 Task: For heading Use EB Garamond with brown colour & Underline.  font size for heading20,  'Change the font style of data to'EB Garamond and font size to 12,  Change the alignment of both headline & data to Align left In the sheet  Data Analysis Workbook Templatebook
Action: Mouse moved to (90, 161)
Screenshot: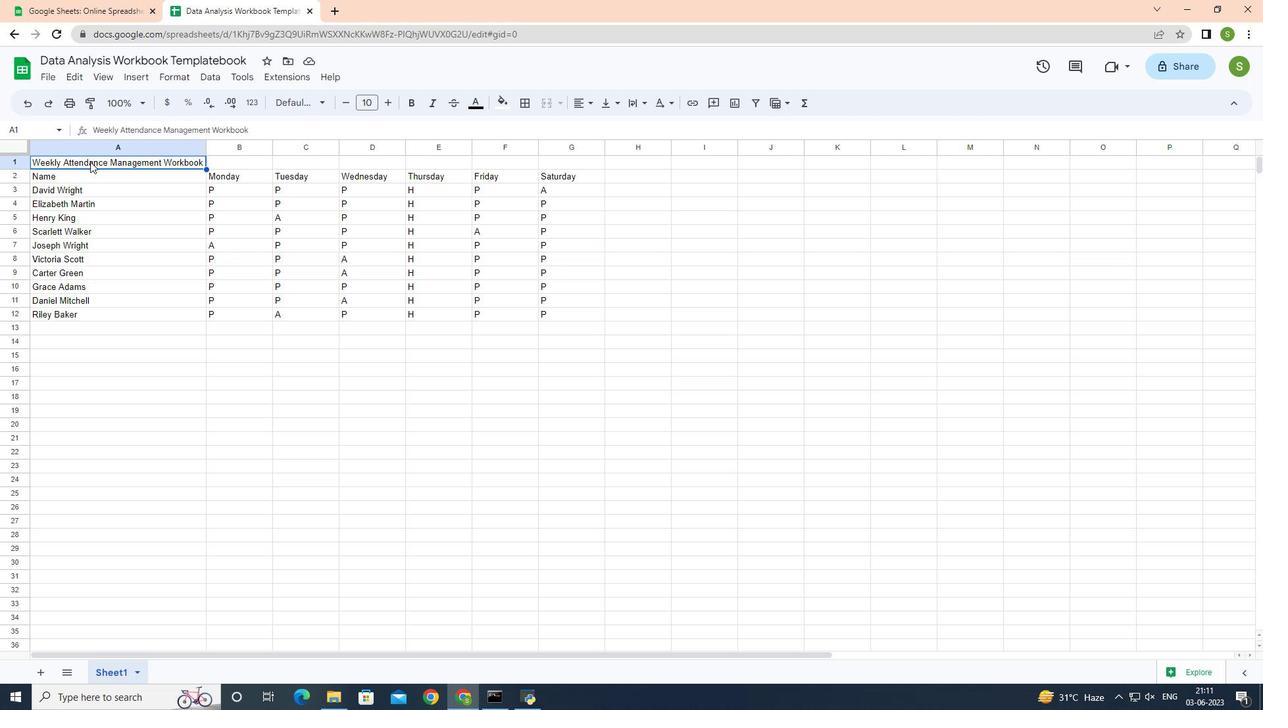 
Action: Mouse pressed left at (90, 161)
Screenshot: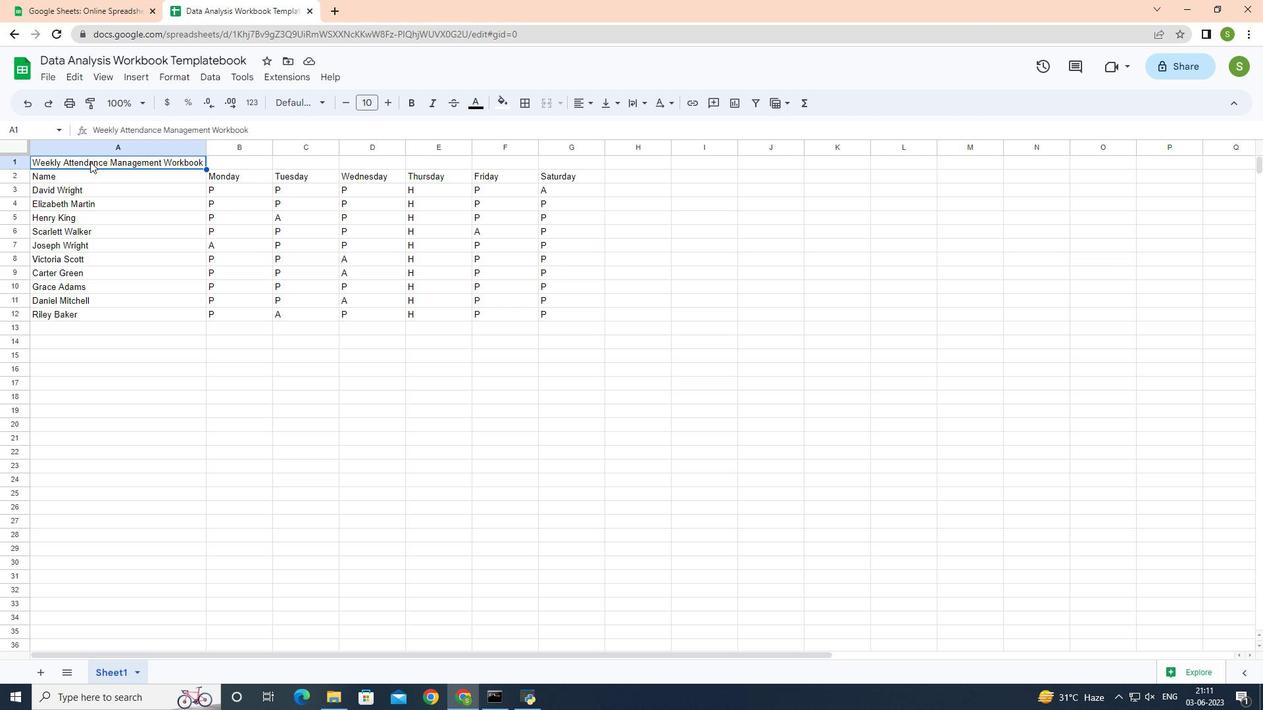 
Action: Mouse moved to (323, 106)
Screenshot: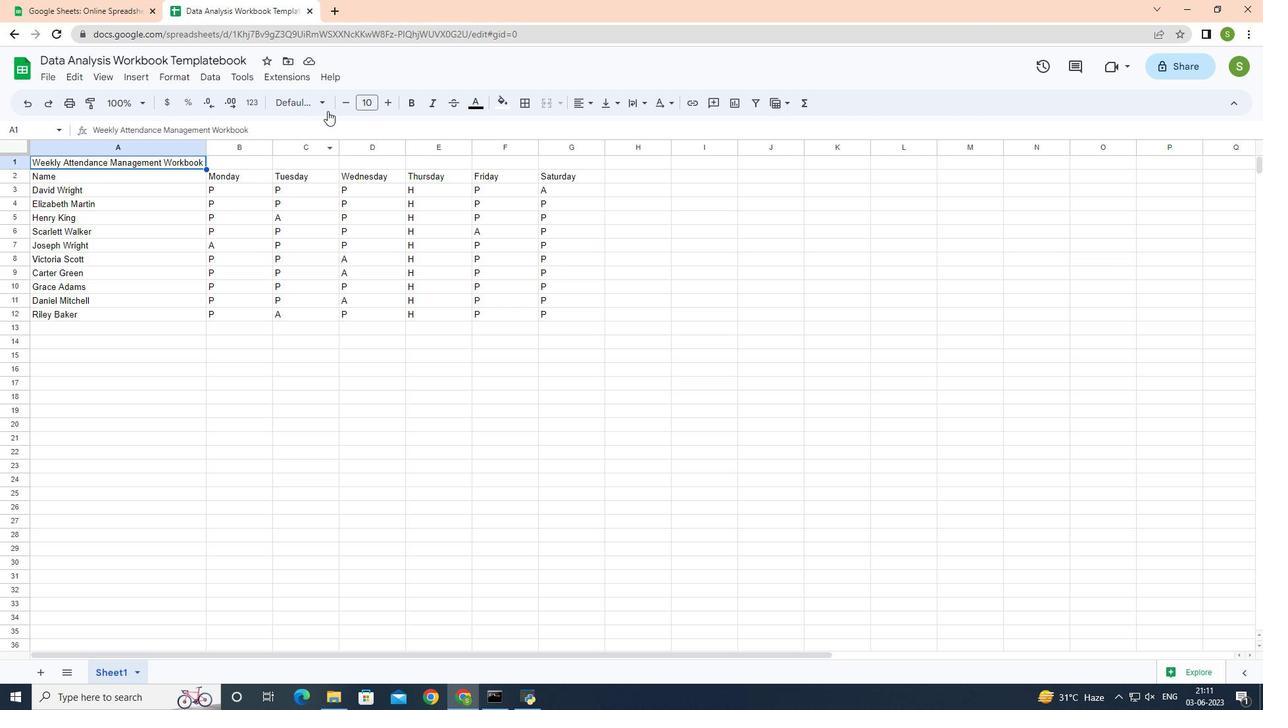 
Action: Mouse pressed left at (323, 106)
Screenshot: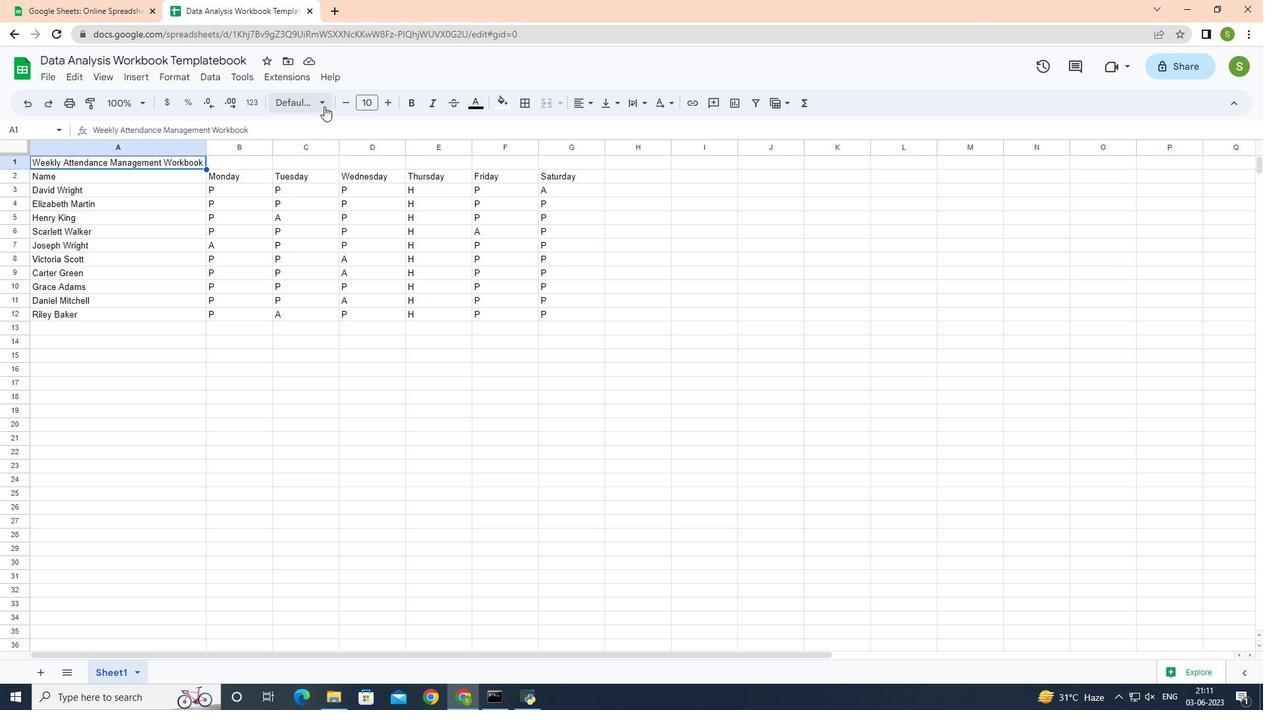 
Action: Mouse moved to (333, 488)
Screenshot: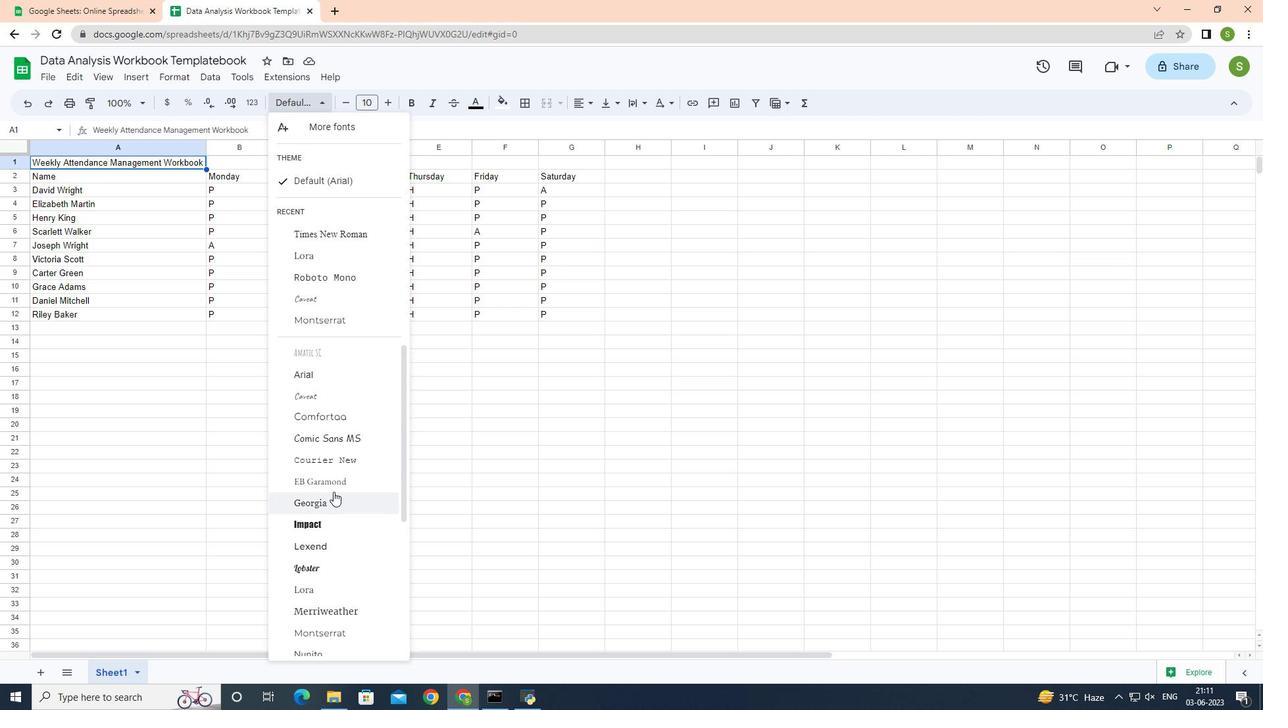 
Action: Mouse pressed left at (333, 488)
Screenshot: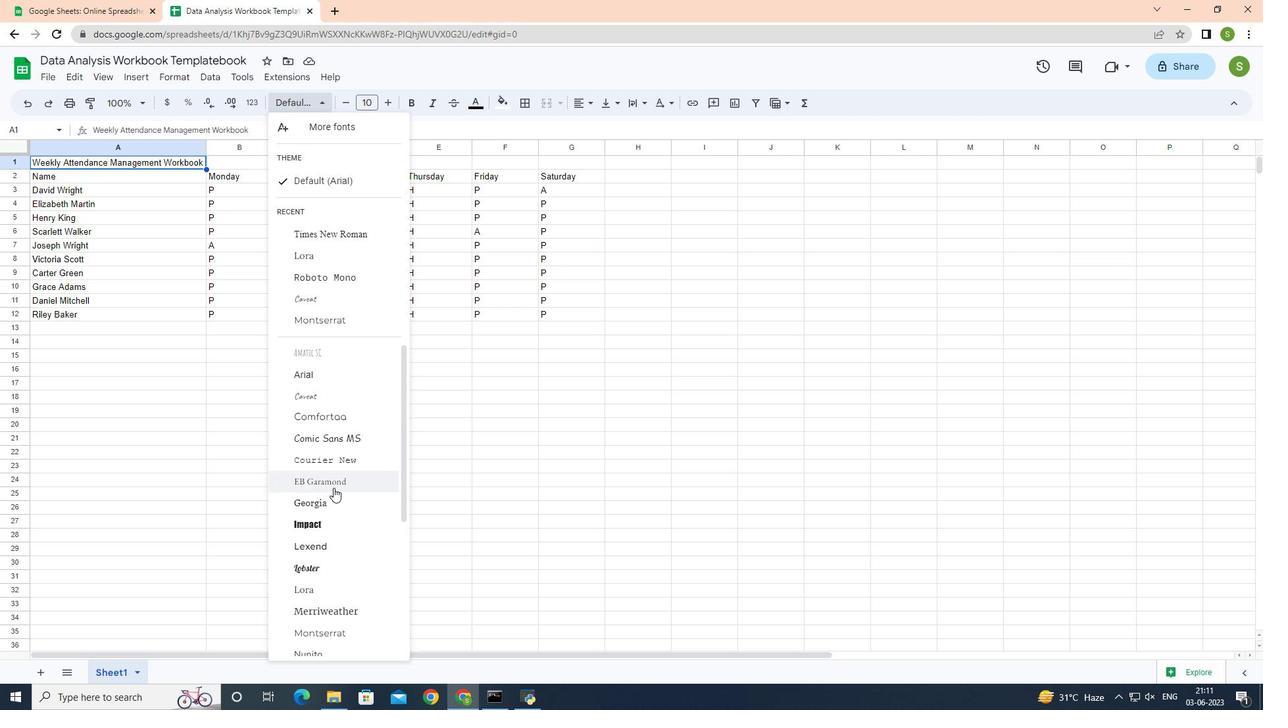 
Action: Mouse moved to (473, 103)
Screenshot: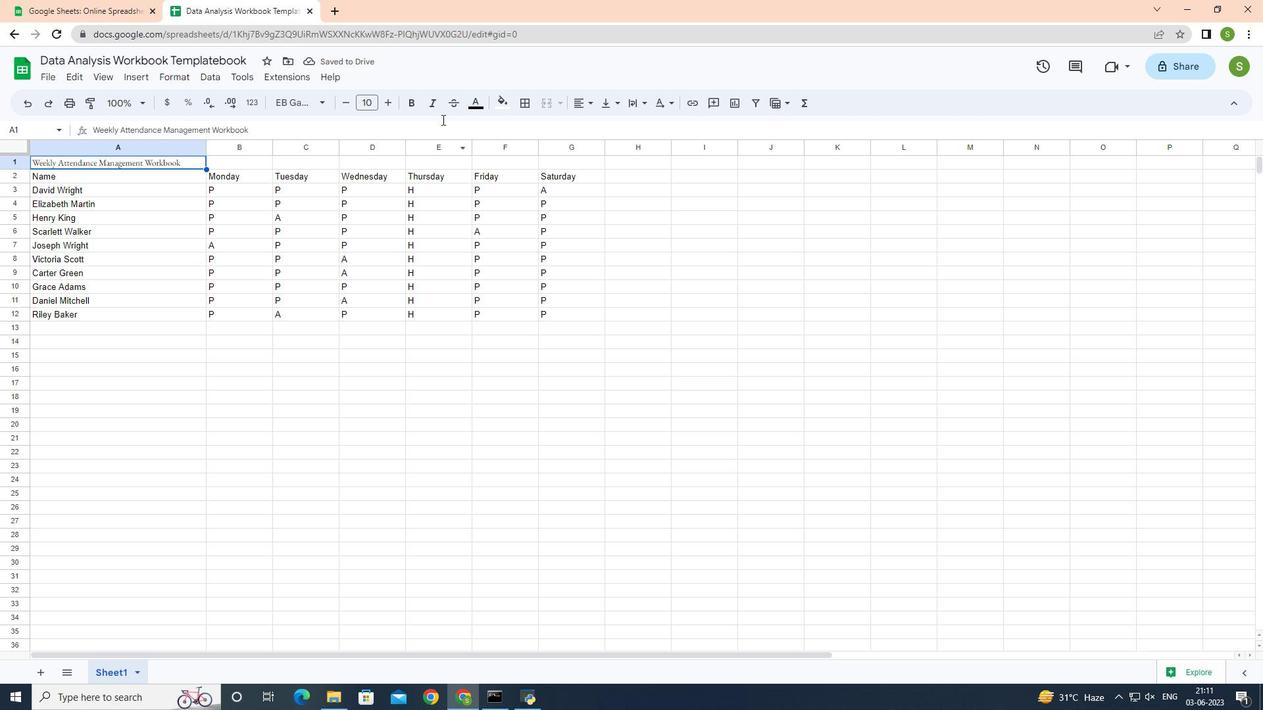 
Action: Mouse pressed left at (473, 103)
Screenshot: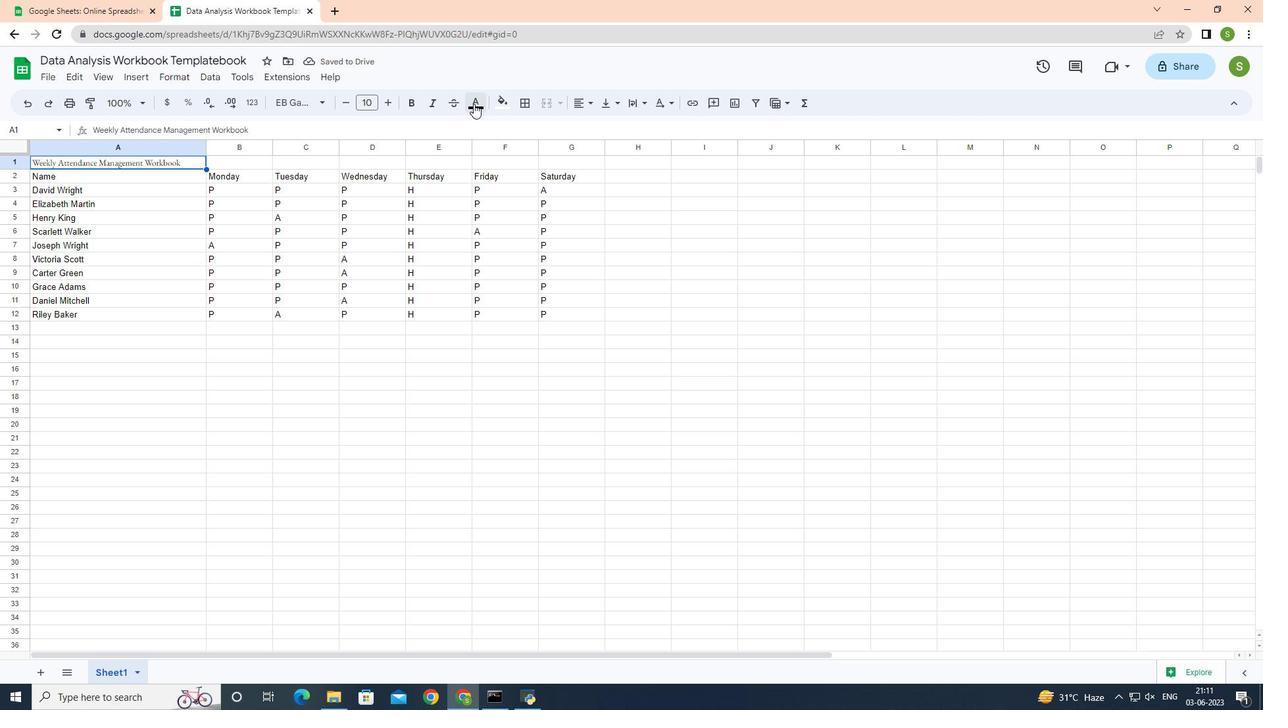 
Action: Mouse moved to (475, 234)
Screenshot: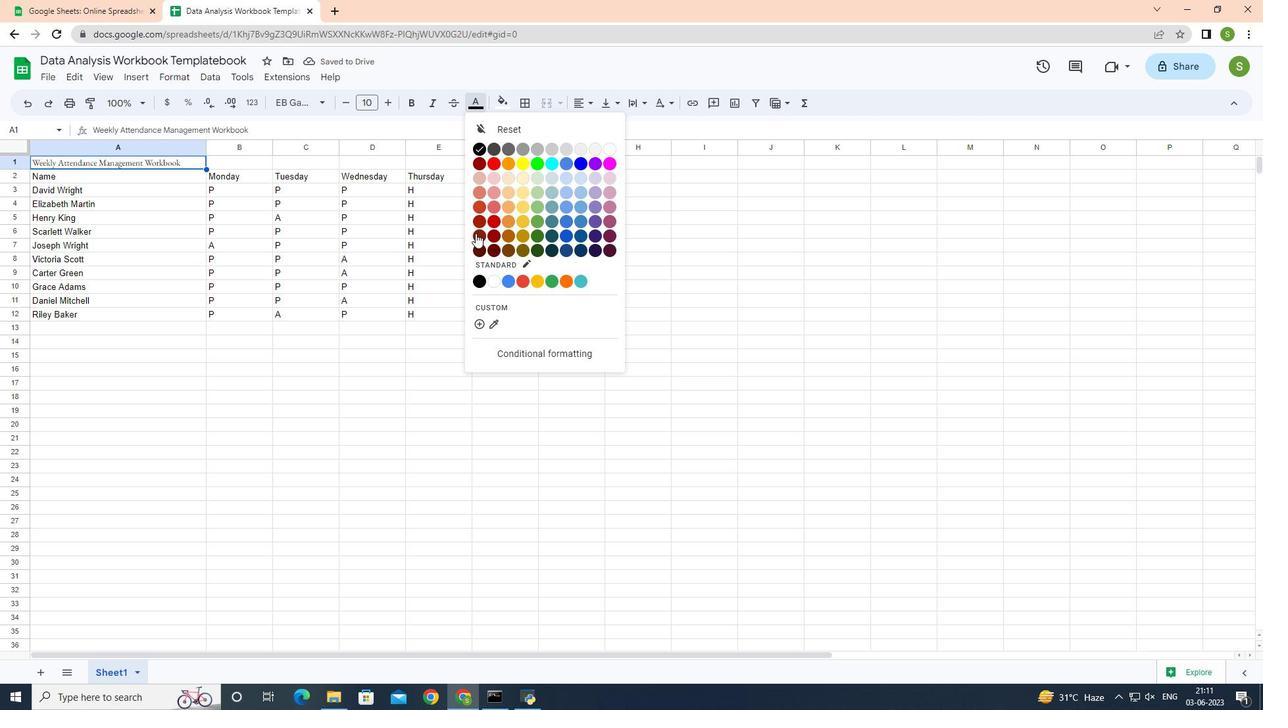 
Action: Mouse pressed left at (475, 234)
Screenshot: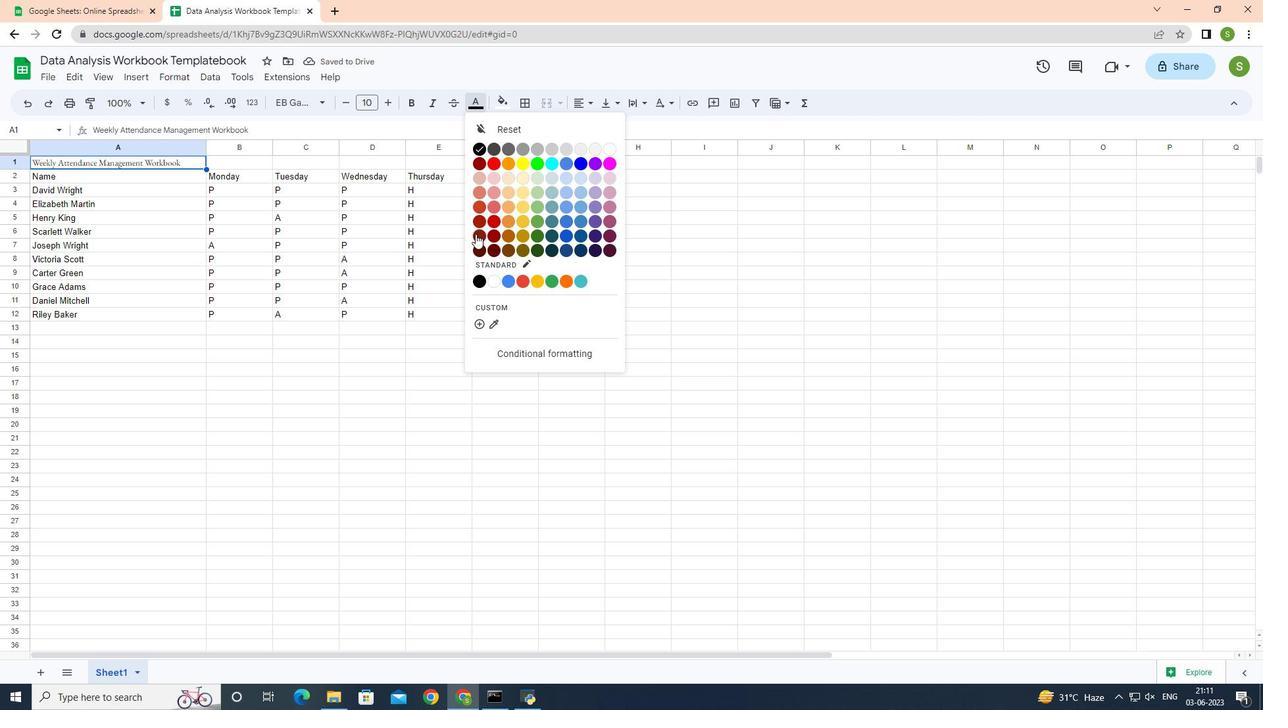 
Action: Mouse moved to (167, 77)
Screenshot: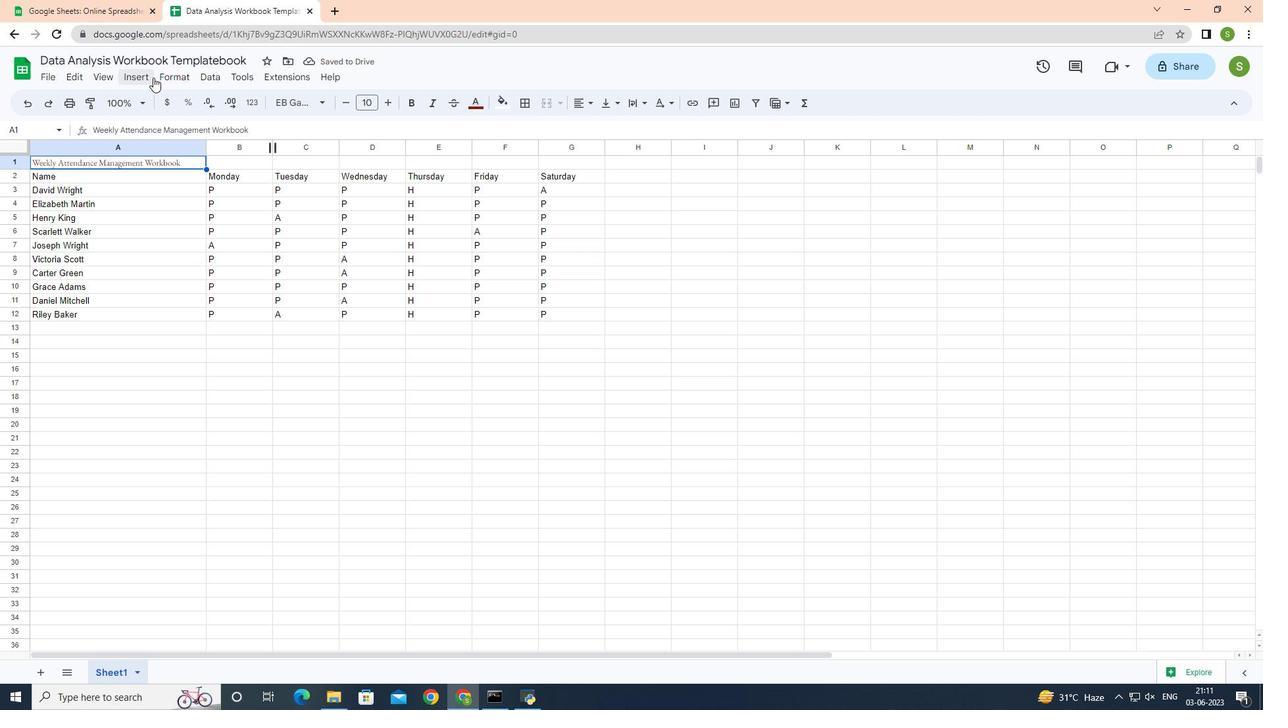 
Action: Mouse pressed left at (167, 77)
Screenshot: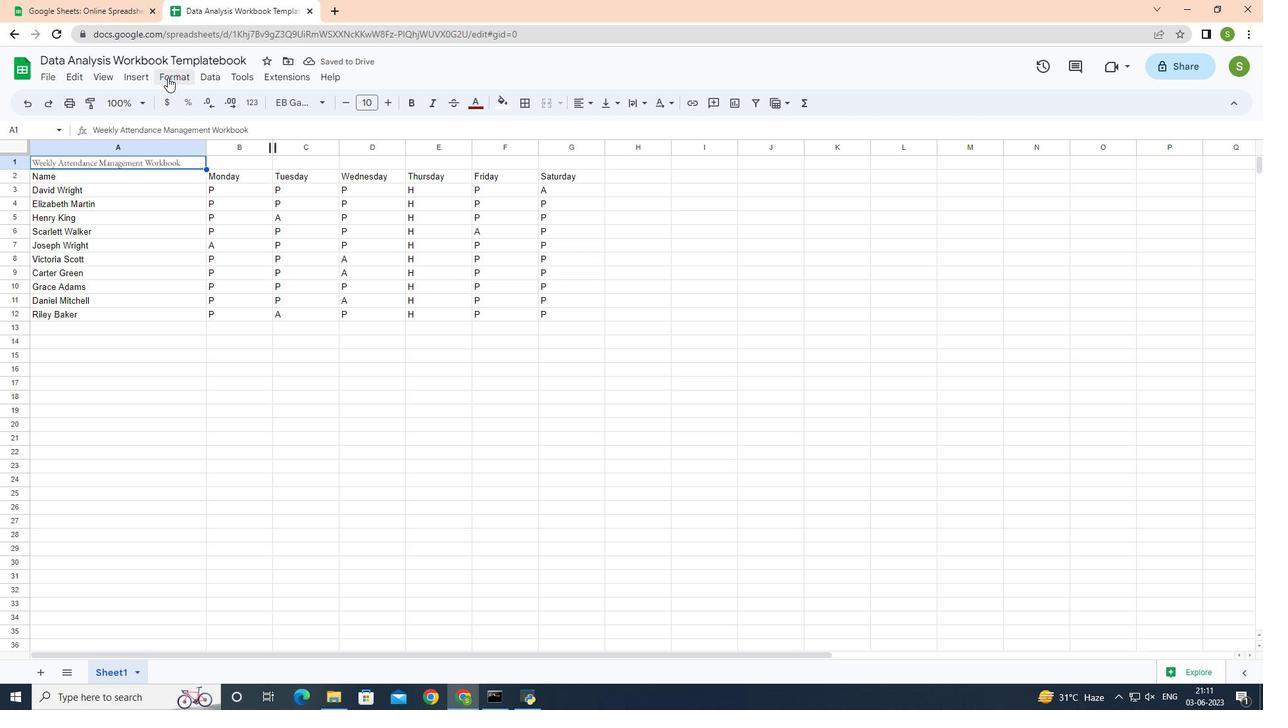 
Action: Mouse moved to (431, 195)
Screenshot: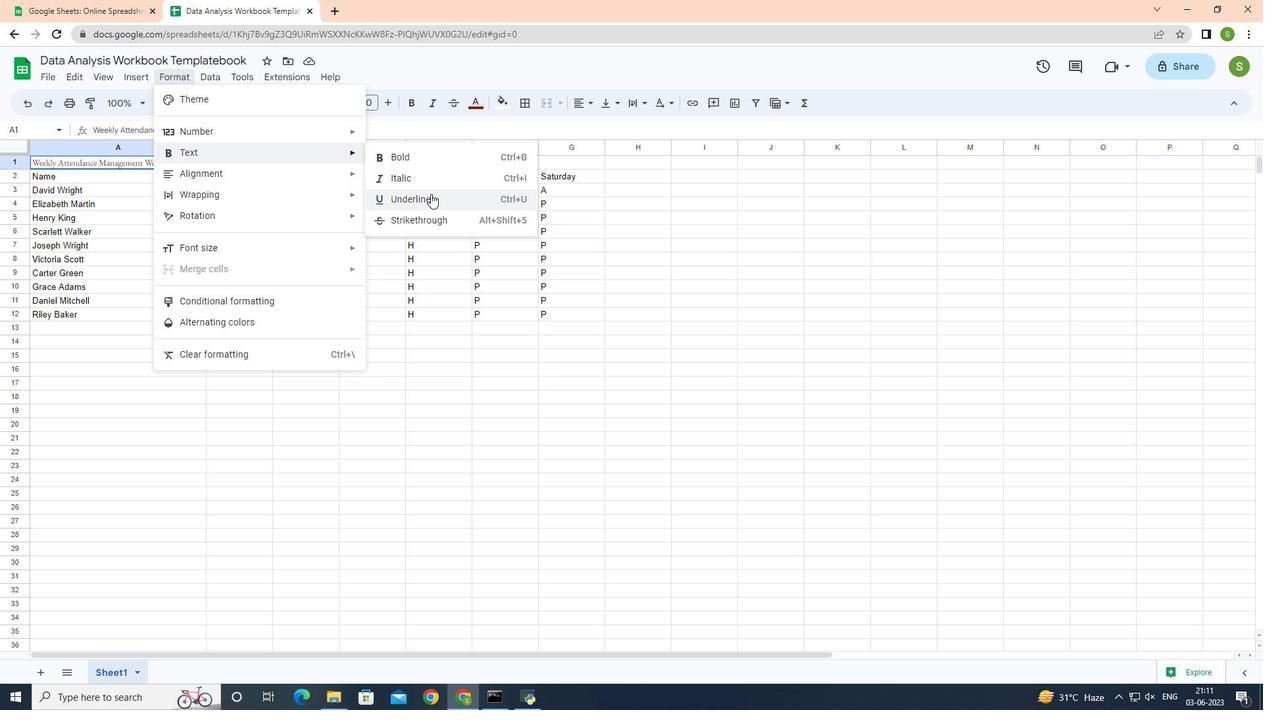 
Action: Mouse pressed left at (431, 195)
Screenshot: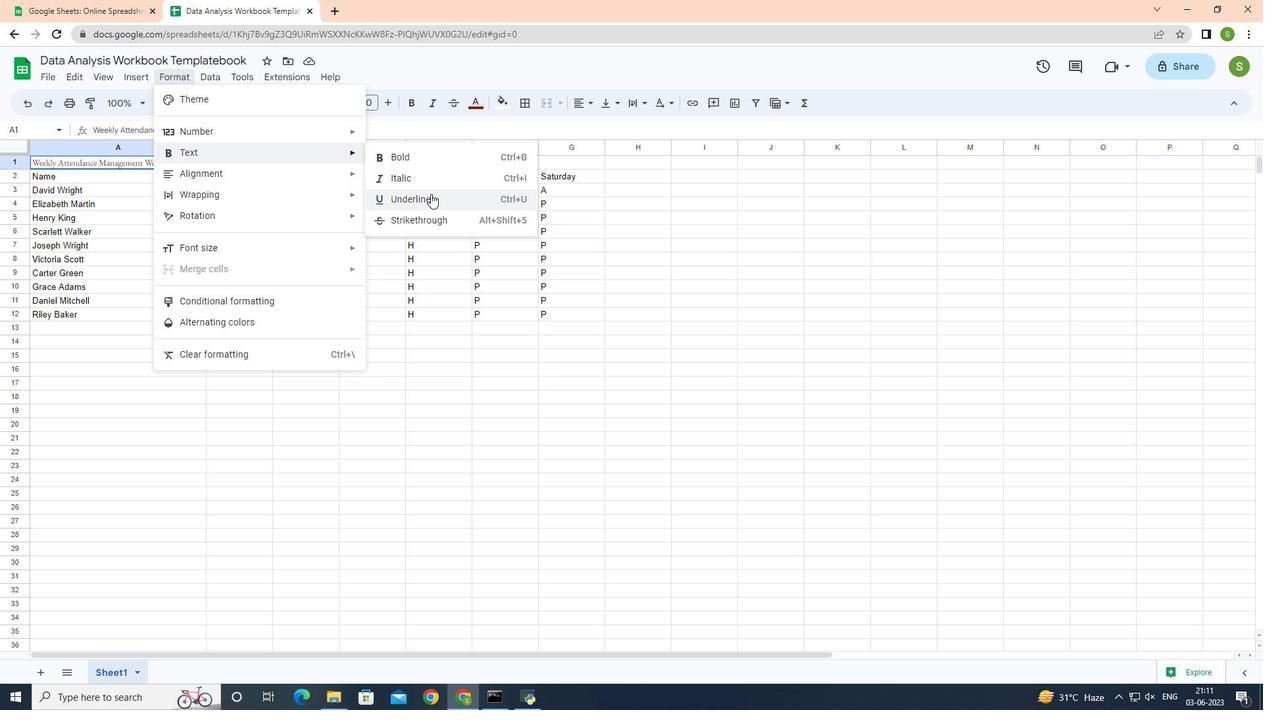 
Action: Mouse moved to (388, 105)
Screenshot: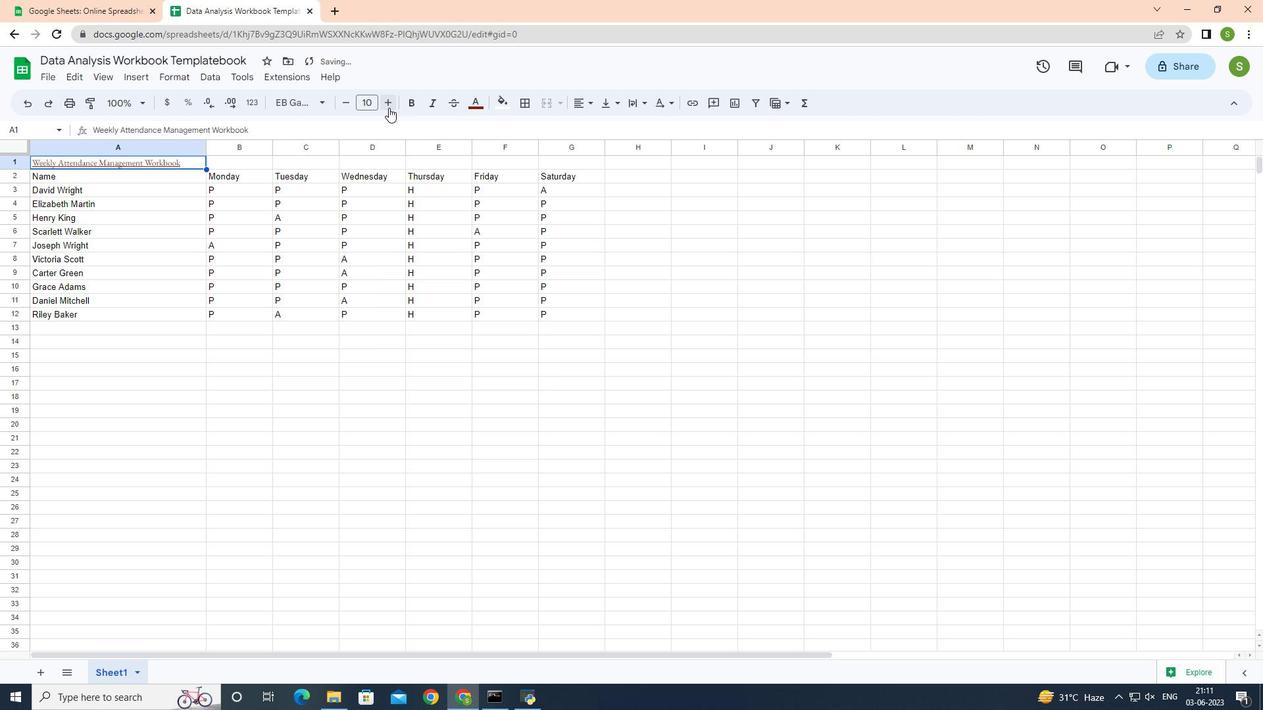 
Action: Mouse pressed left at (388, 105)
Screenshot: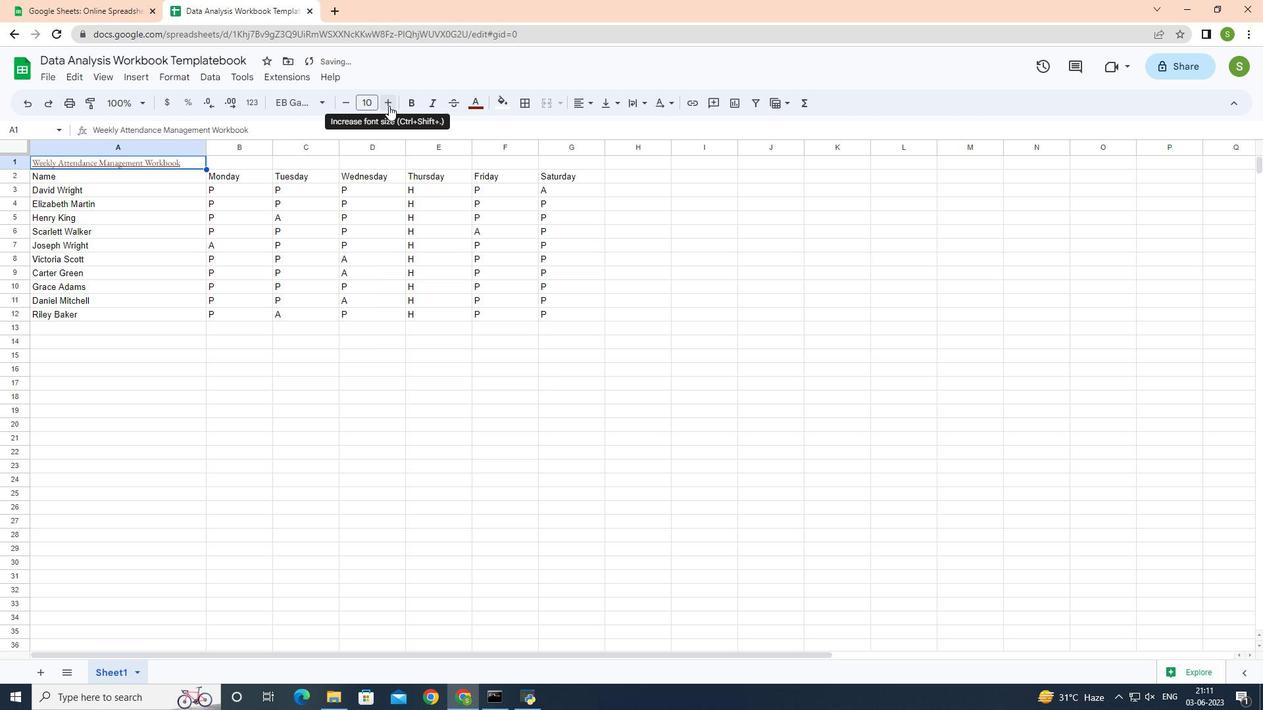 
Action: Mouse pressed left at (388, 105)
Screenshot: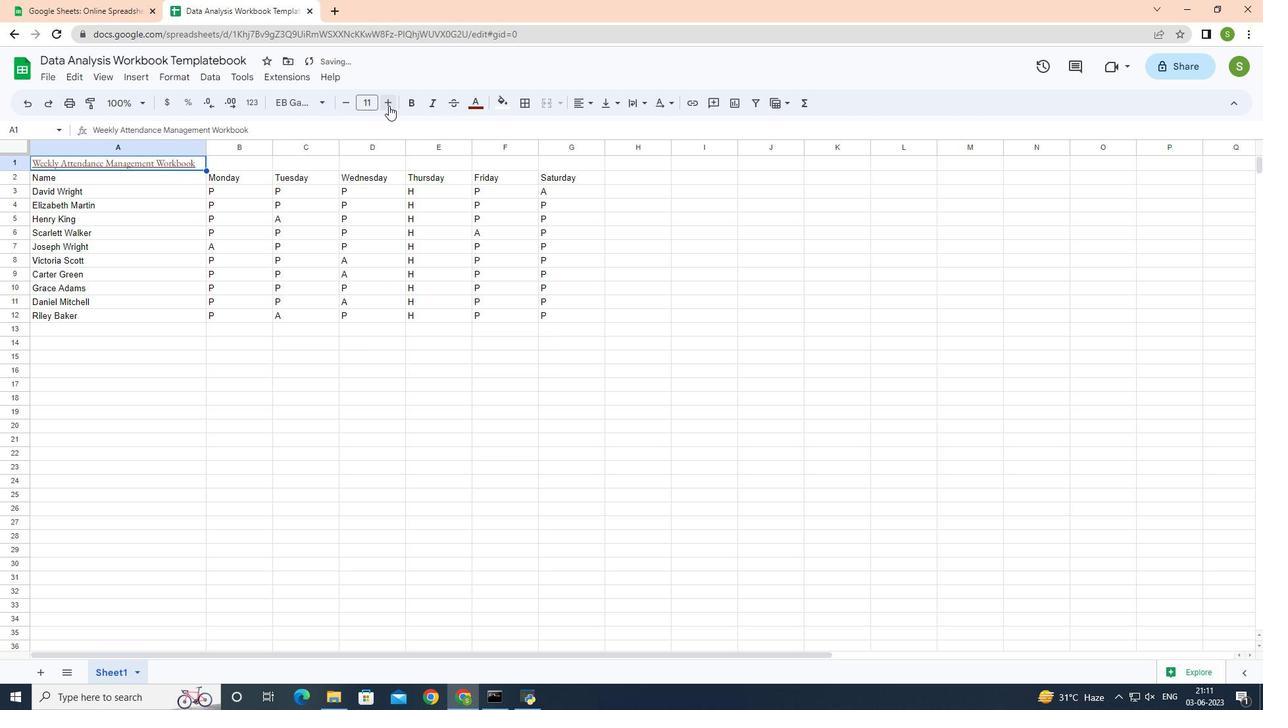 
Action: Mouse pressed left at (388, 105)
Screenshot: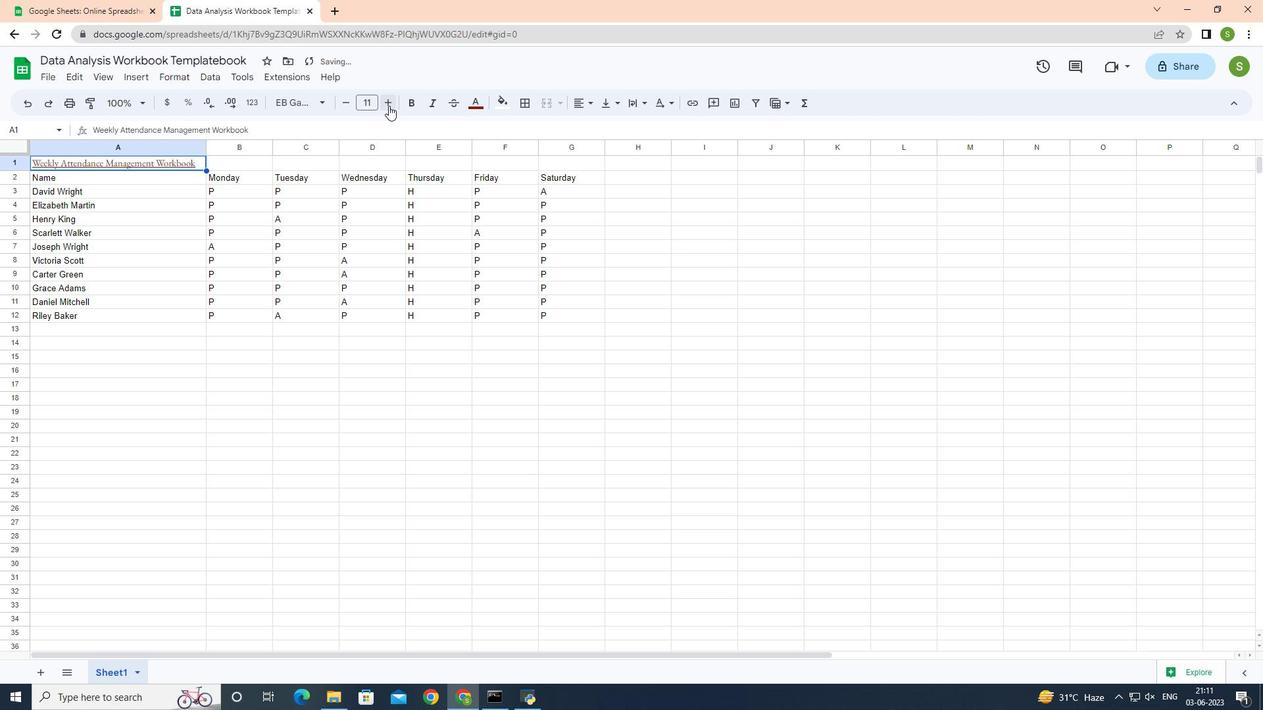 
Action: Mouse pressed left at (388, 105)
Screenshot: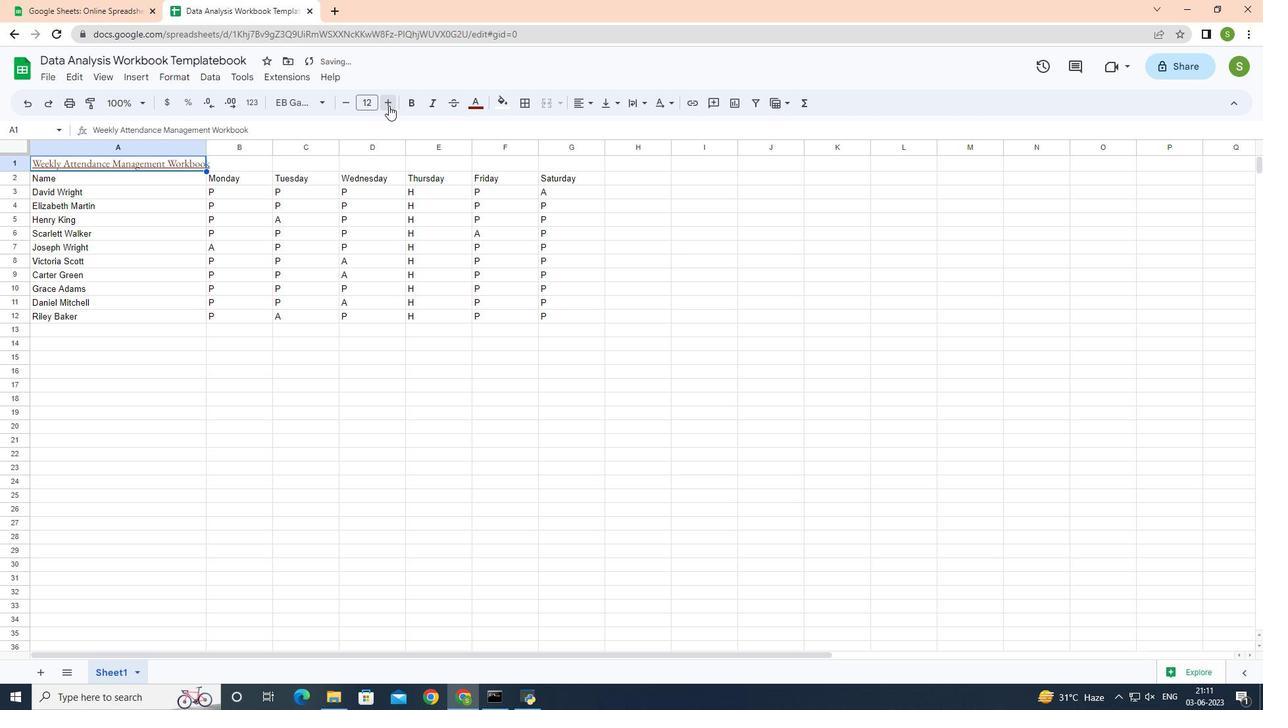 
Action: Mouse pressed left at (388, 105)
Screenshot: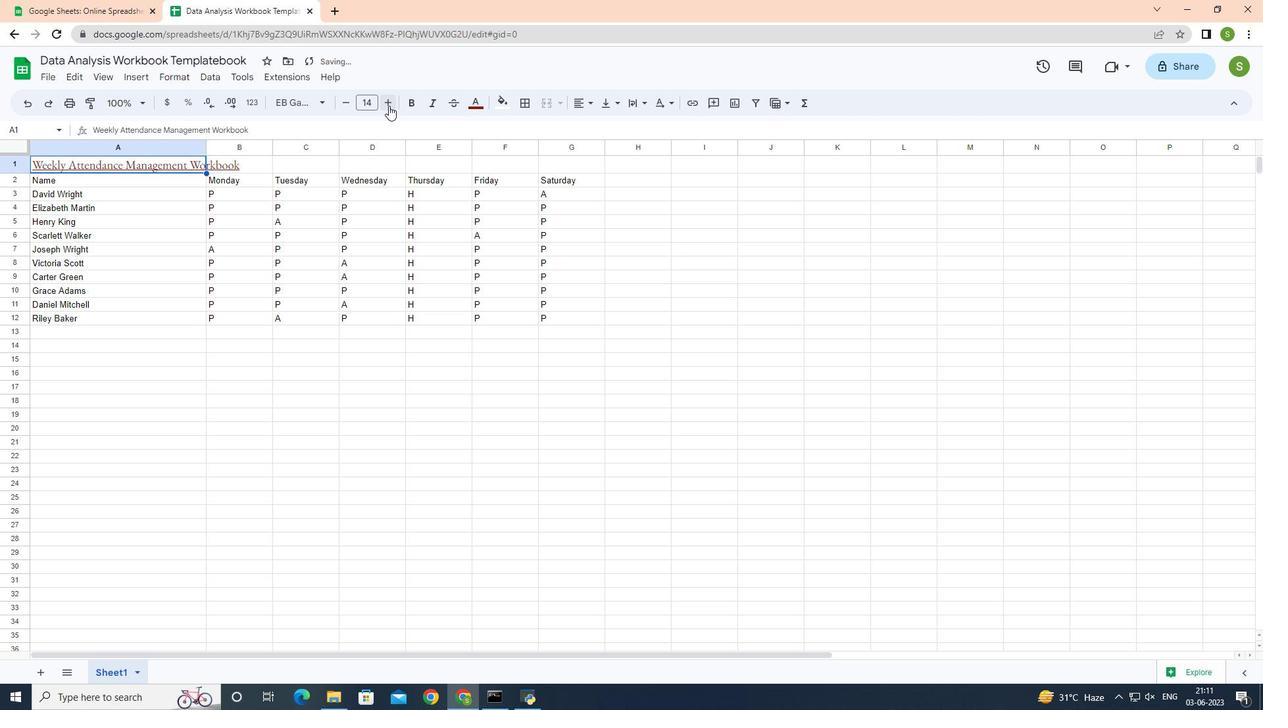 
Action: Mouse pressed left at (388, 105)
Screenshot: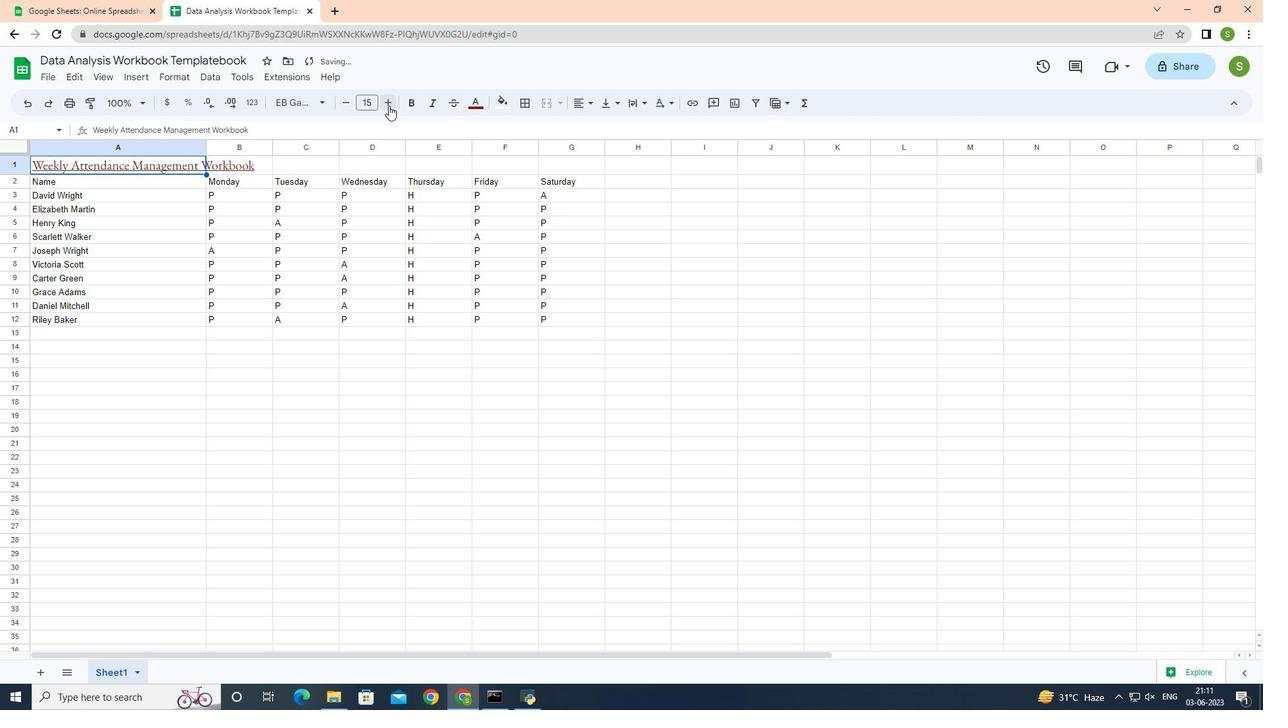 
Action: Mouse pressed left at (388, 105)
Screenshot: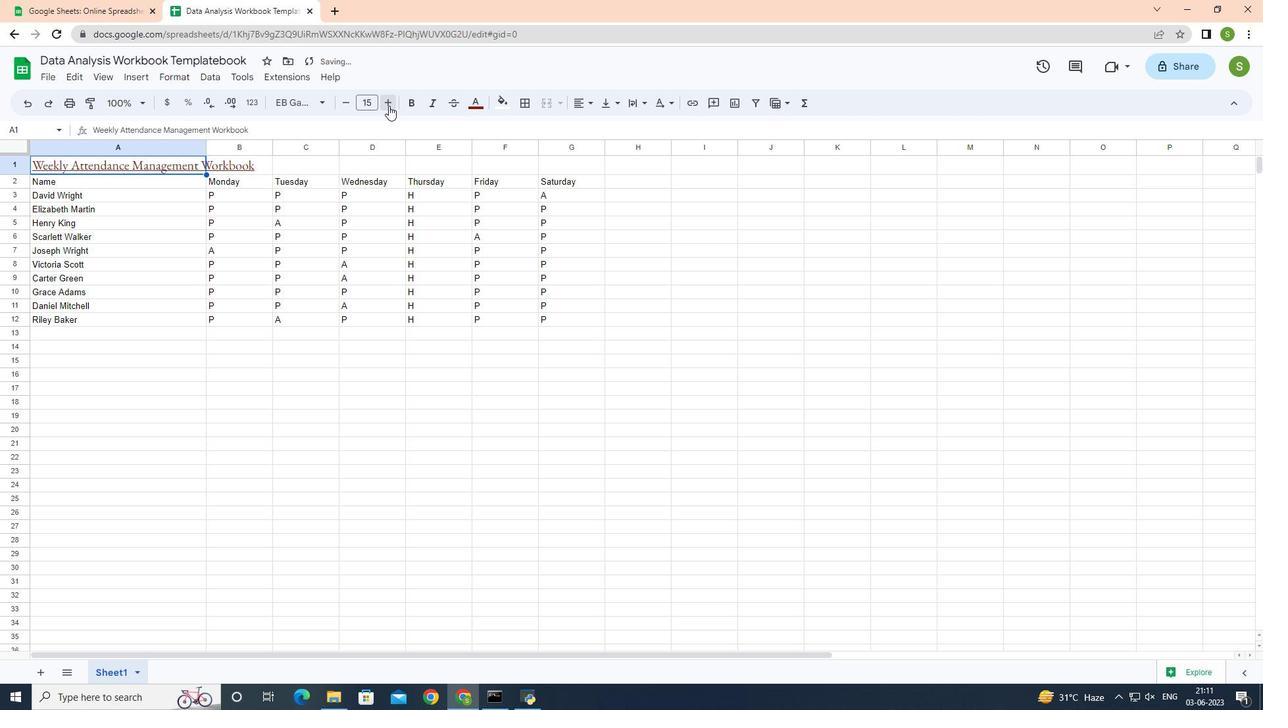 
Action: Mouse pressed left at (388, 105)
Screenshot: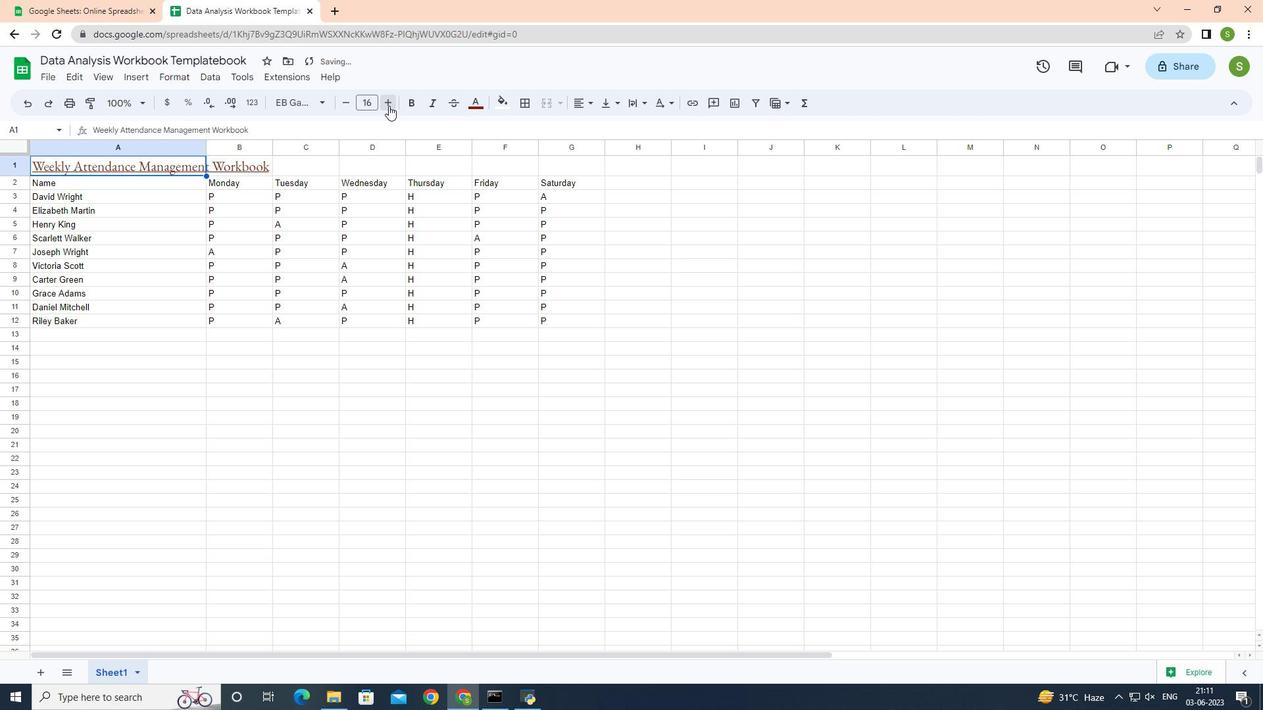 
Action: Mouse pressed left at (388, 105)
Screenshot: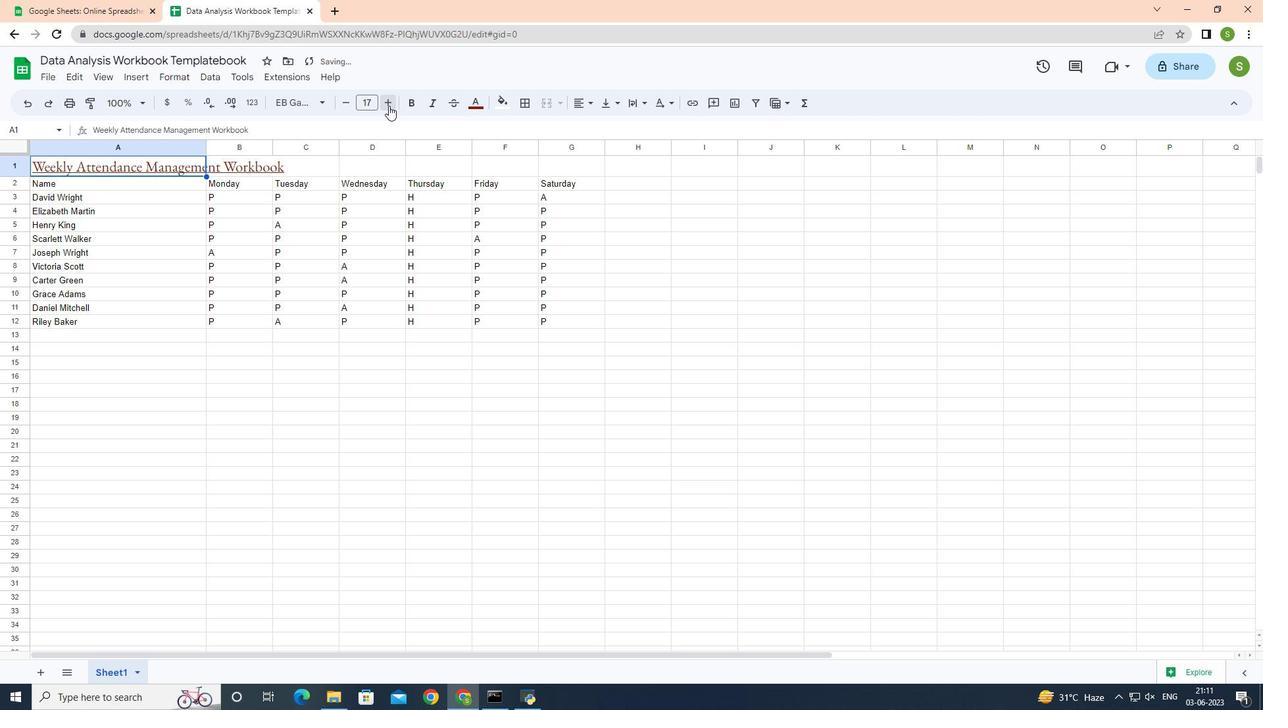
Action: Mouse pressed left at (388, 105)
Screenshot: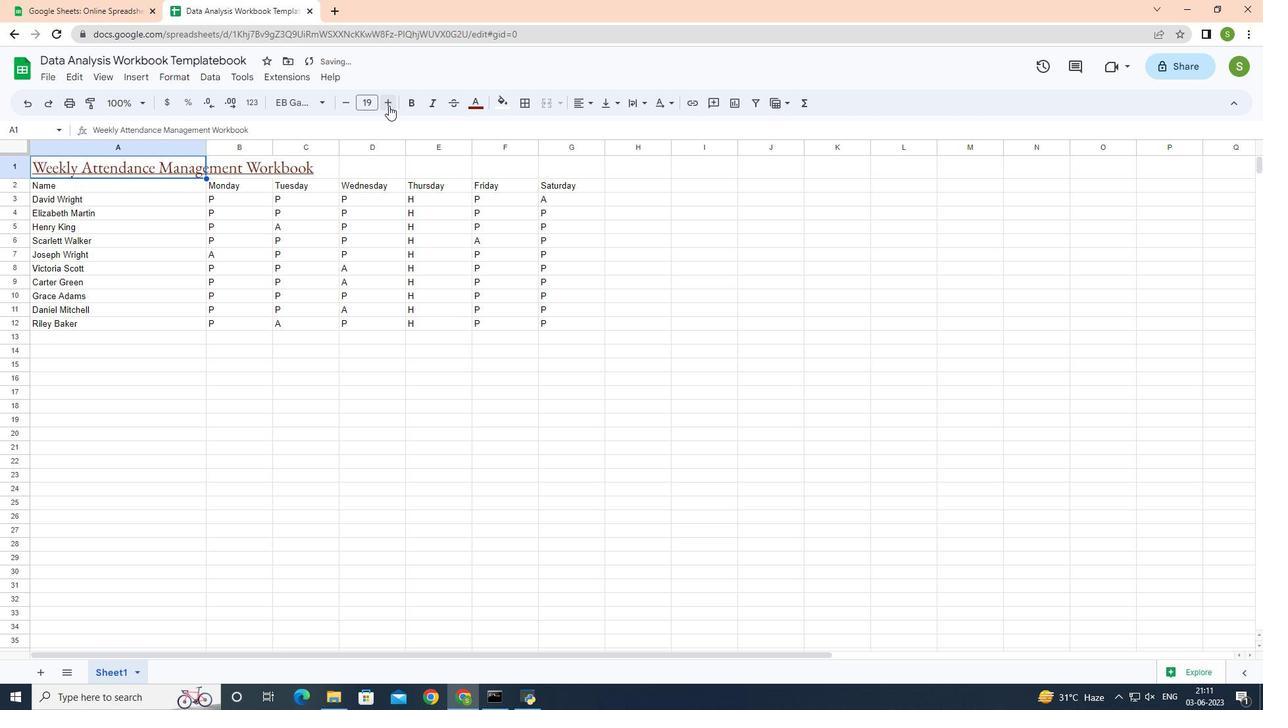 
Action: Mouse moved to (56, 183)
Screenshot: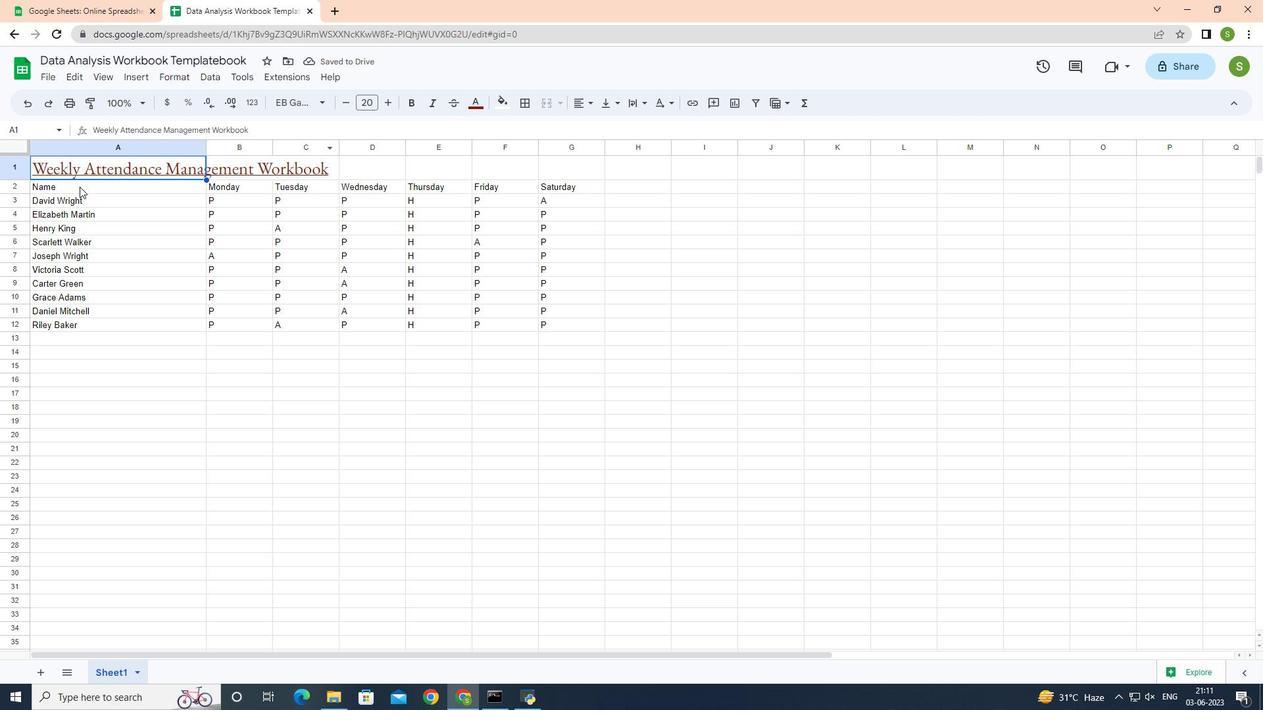 
Action: Mouse pressed left at (56, 183)
Screenshot: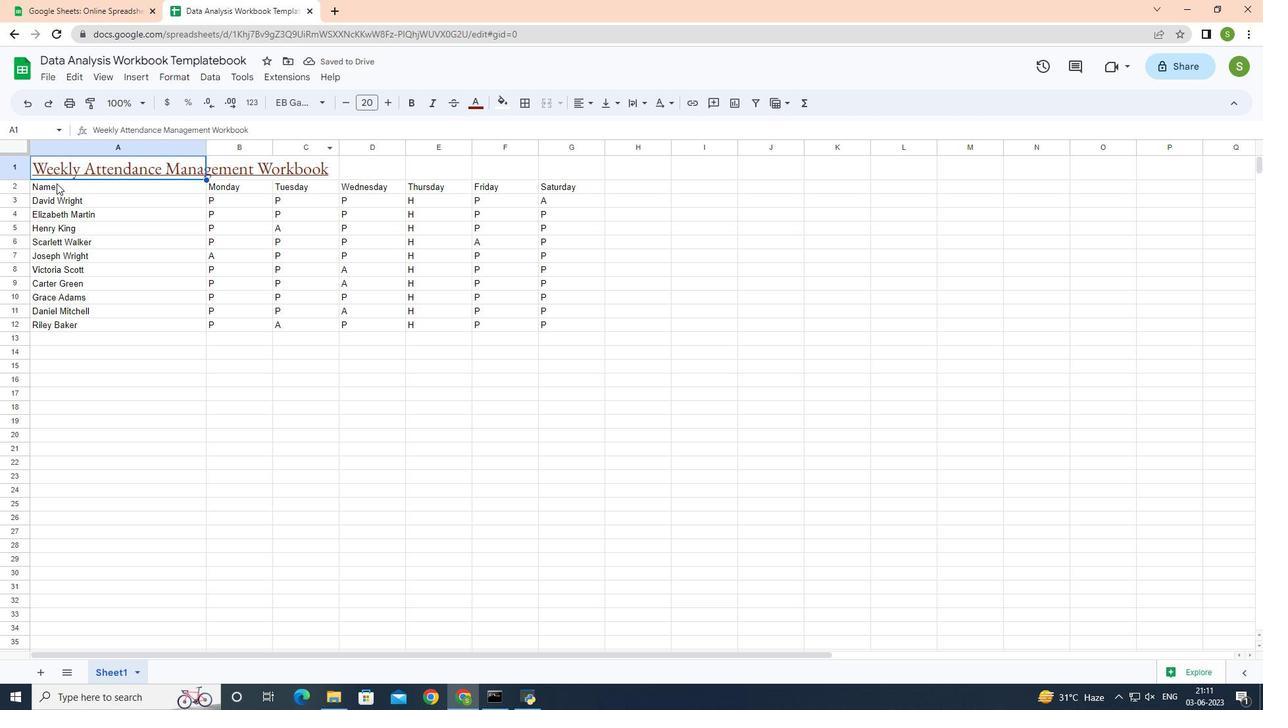 
Action: Mouse moved to (318, 103)
Screenshot: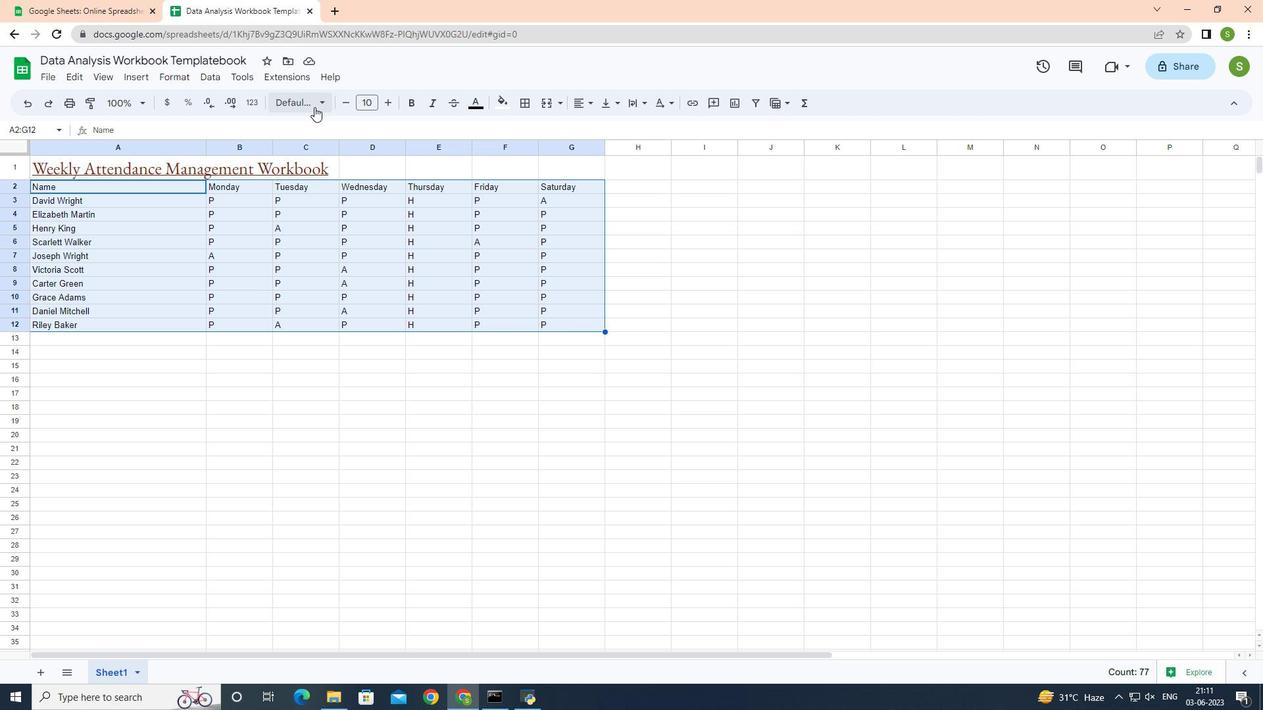 
Action: Mouse pressed left at (318, 103)
Screenshot: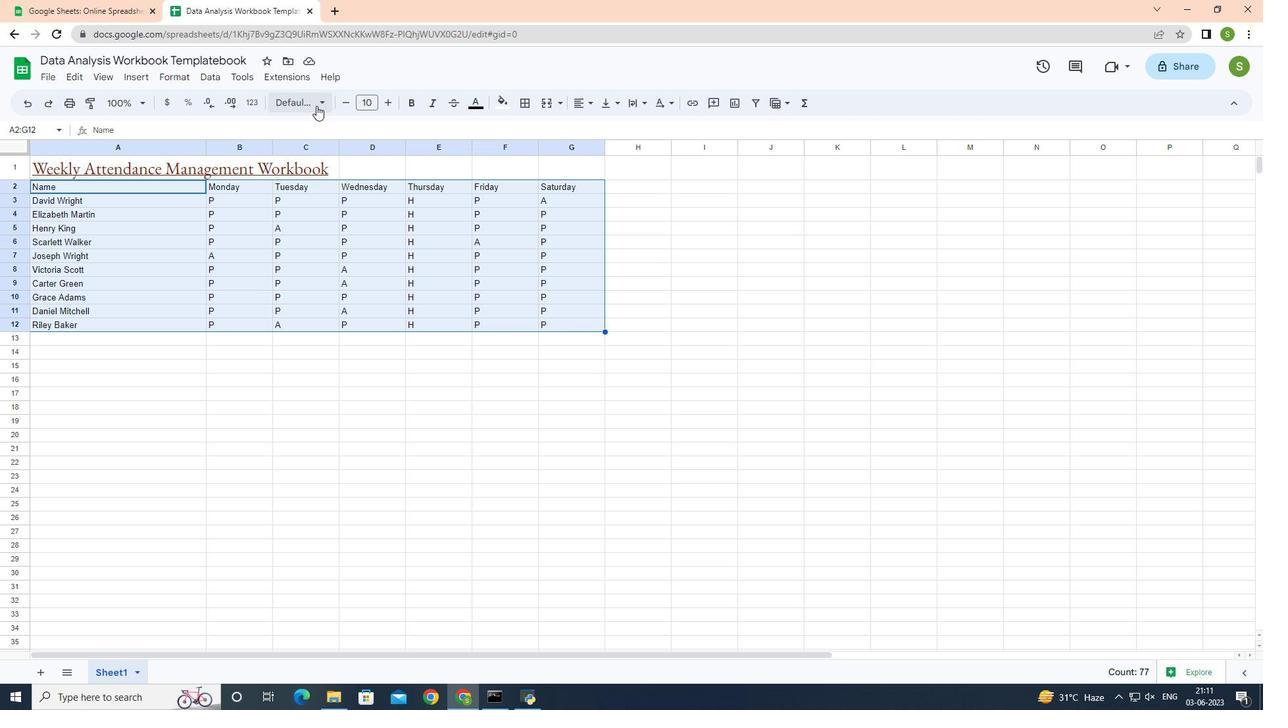
Action: Mouse moved to (352, 481)
Screenshot: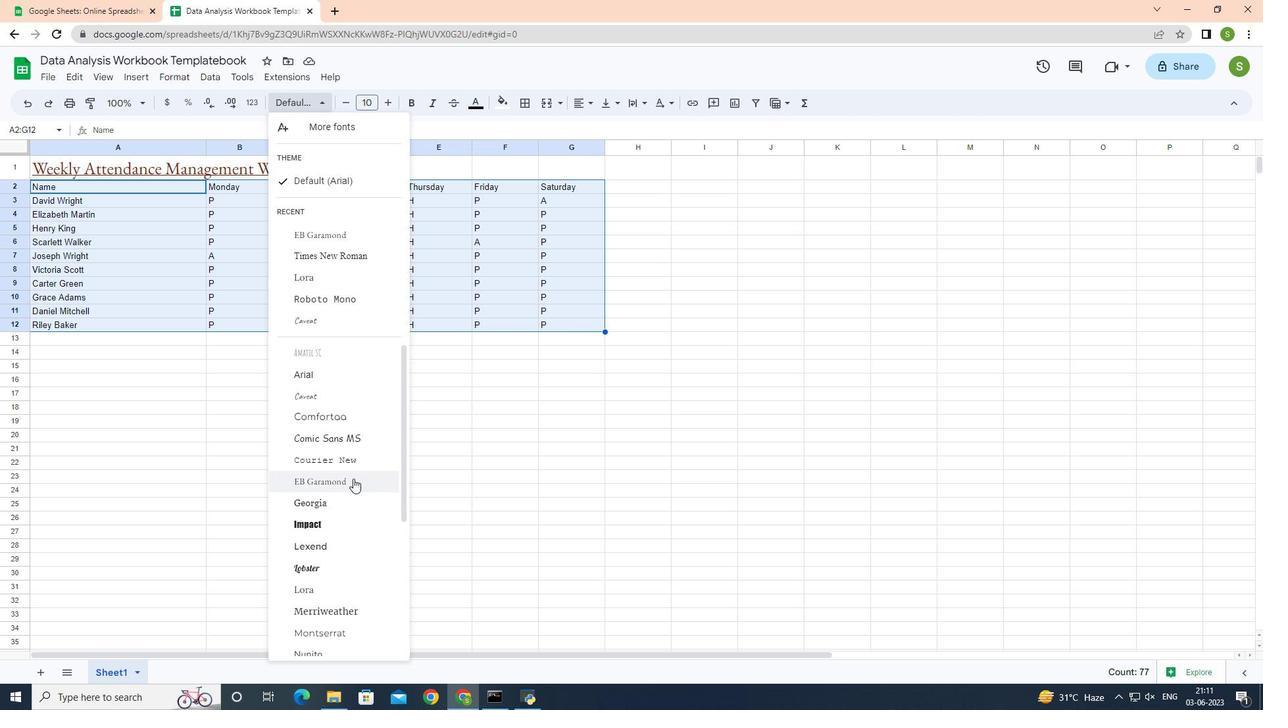 
Action: Mouse pressed left at (352, 481)
Screenshot: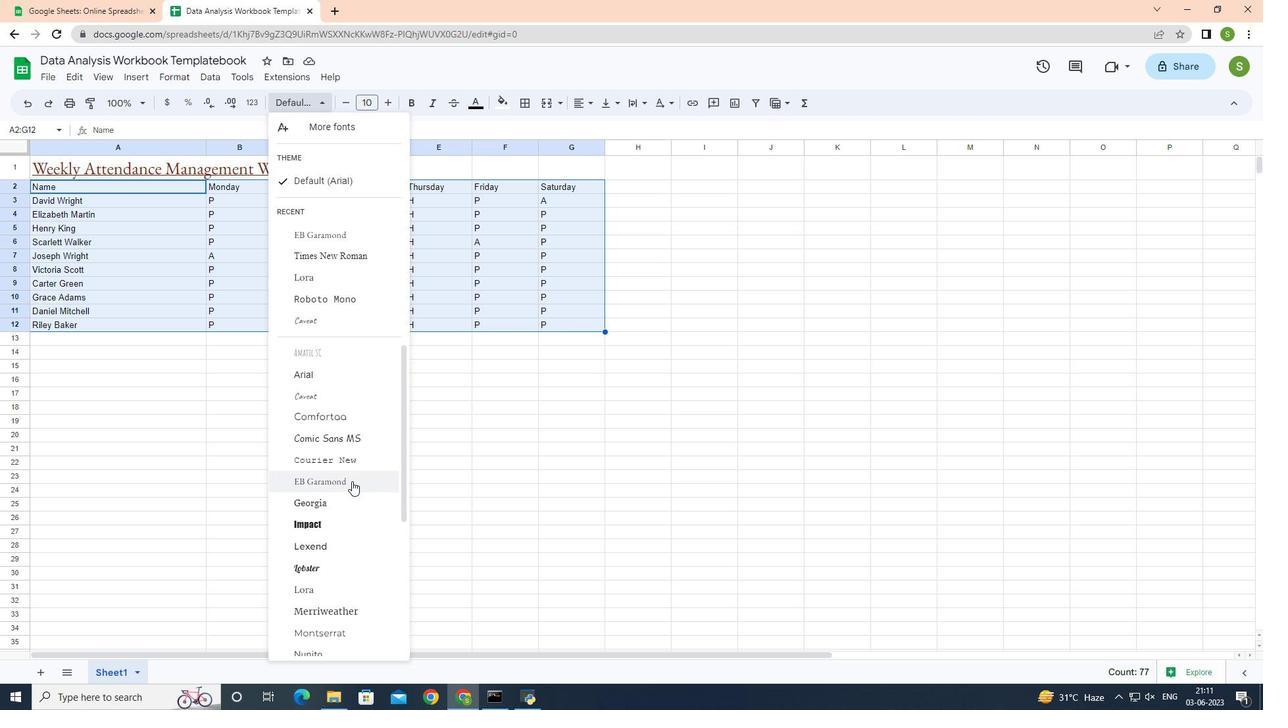 
Action: Mouse moved to (390, 102)
Screenshot: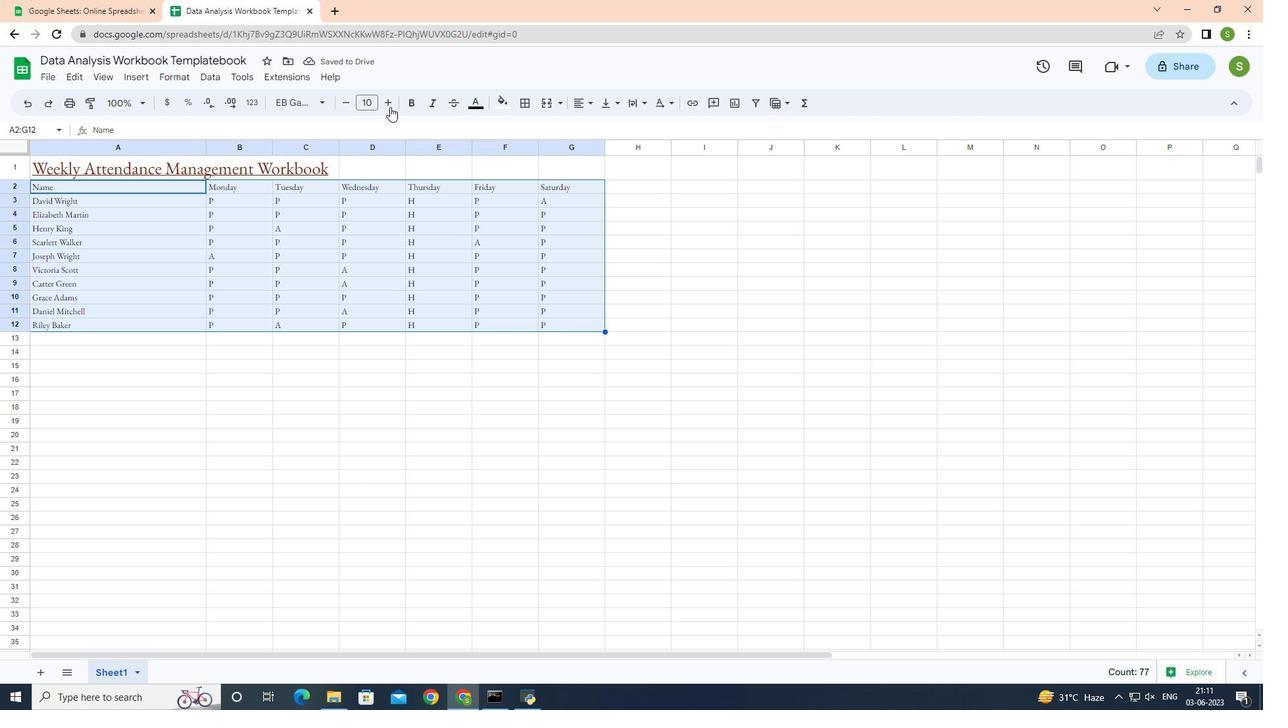 
Action: Mouse pressed left at (390, 102)
Screenshot: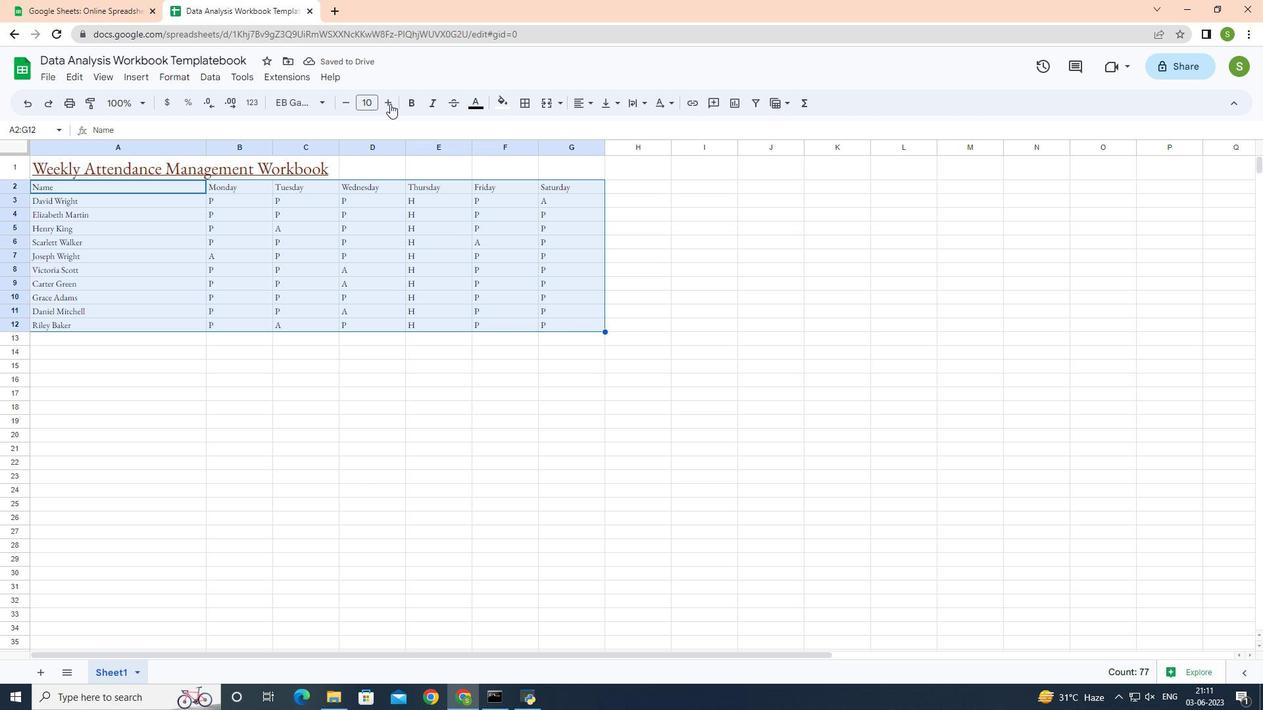 
Action: Mouse pressed left at (390, 102)
Screenshot: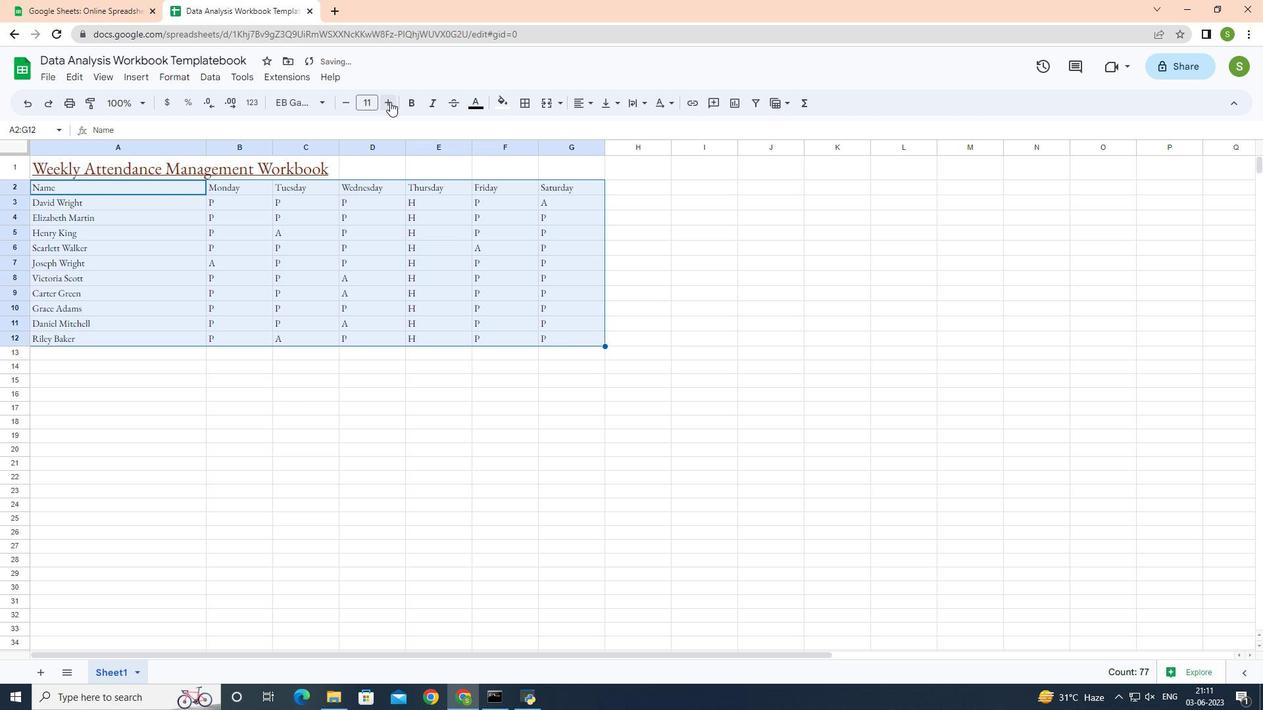 
Action: Mouse moved to (30, 166)
Screenshot: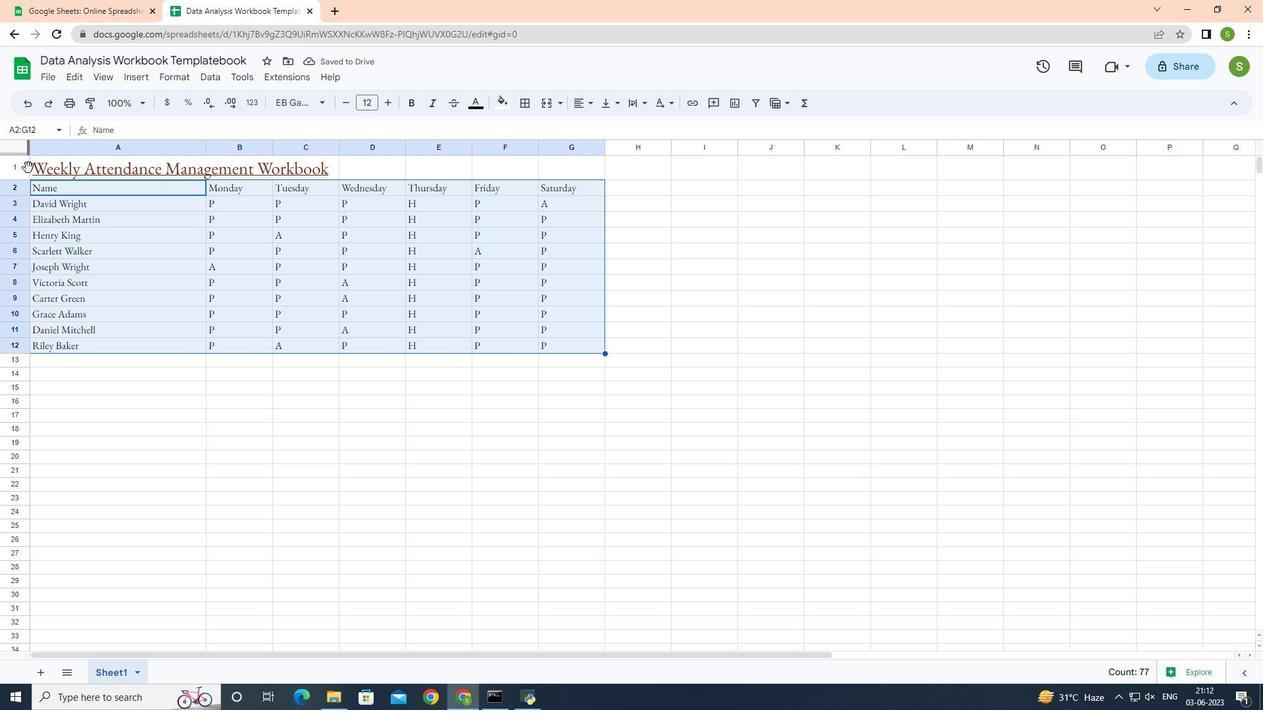 
Action: Mouse pressed left at (30, 166)
Screenshot: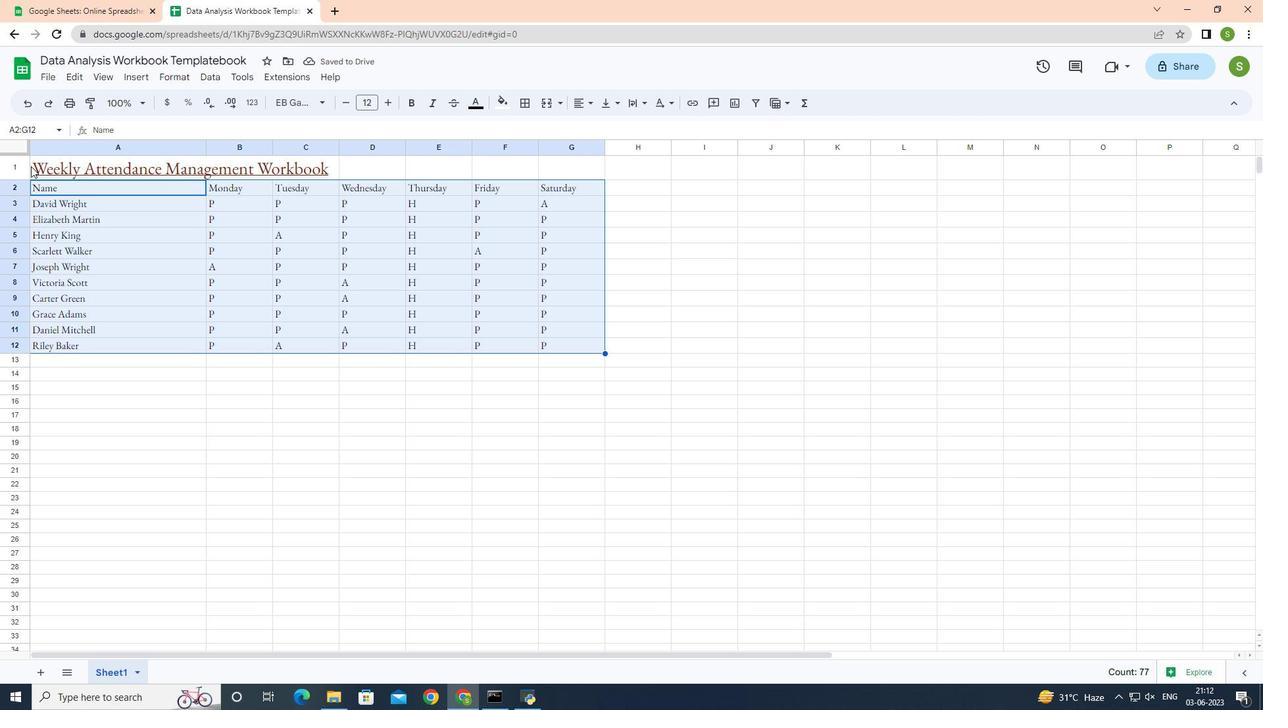 
Action: Mouse moved to (591, 103)
Screenshot: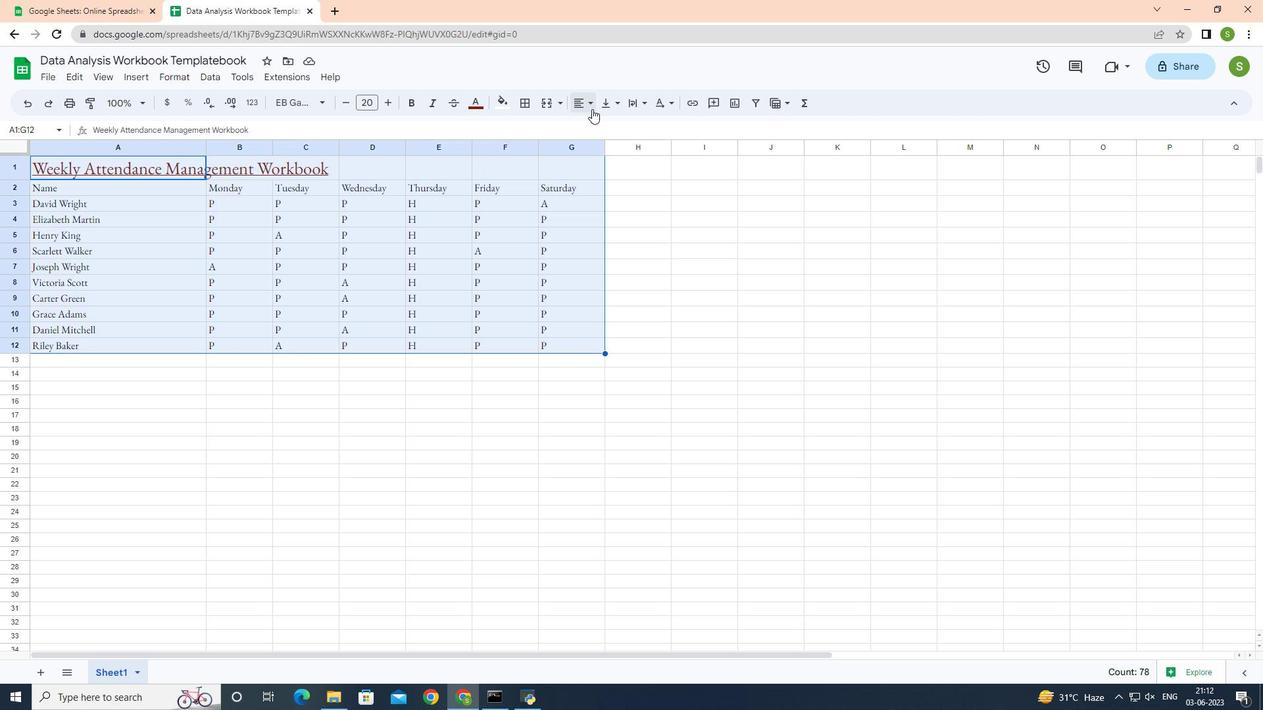 
Action: Mouse pressed left at (591, 103)
Screenshot: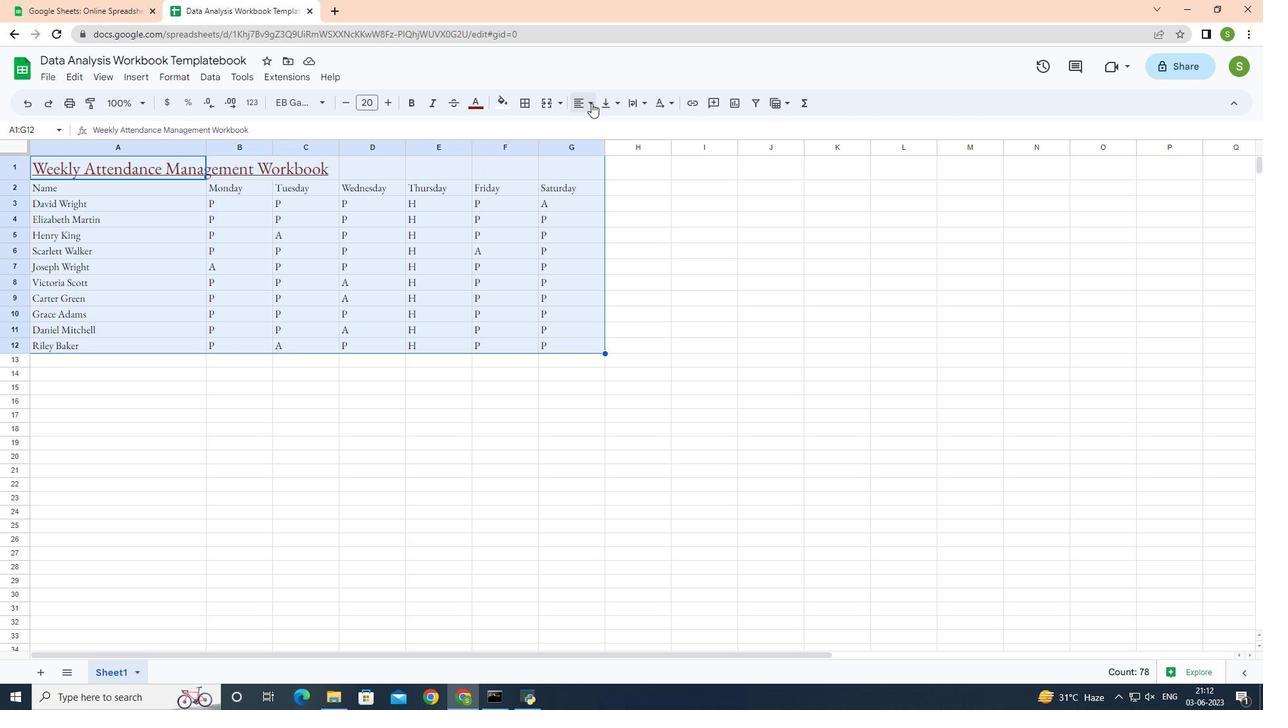 
Action: Mouse moved to (591, 125)
Screenshot: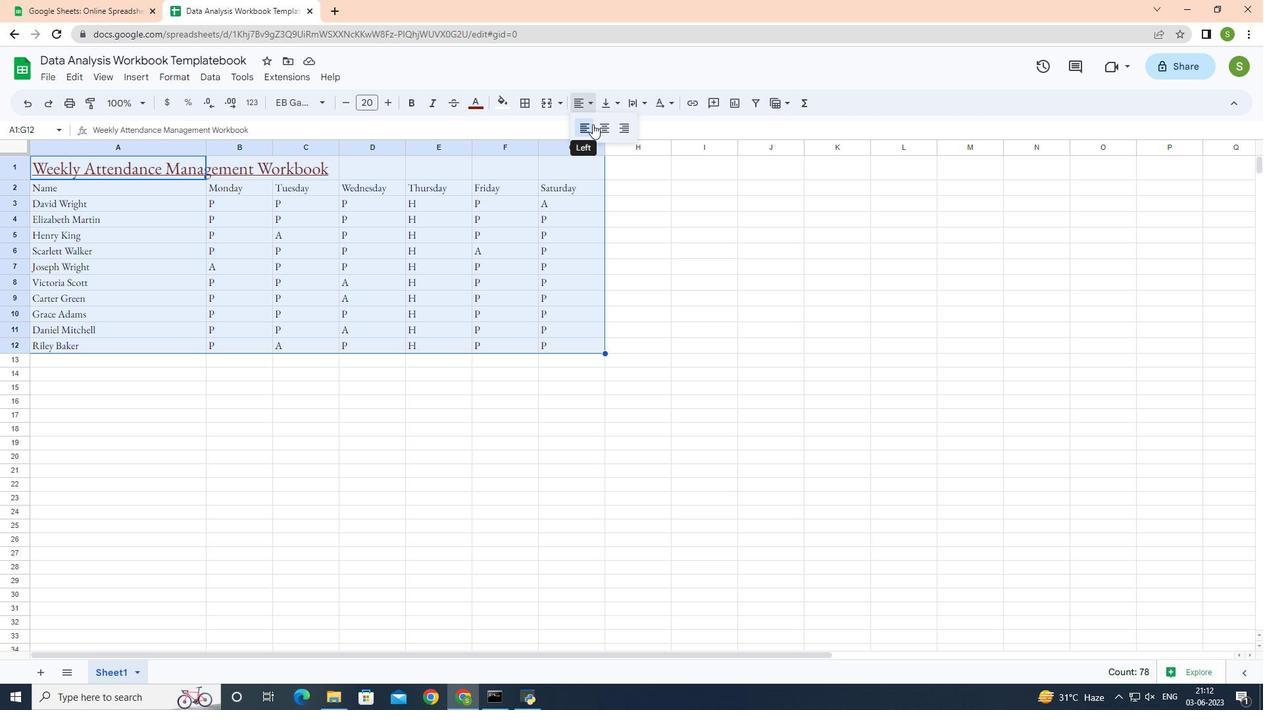 
Action: Mouse pressed left at (591, 125)
Screenshot: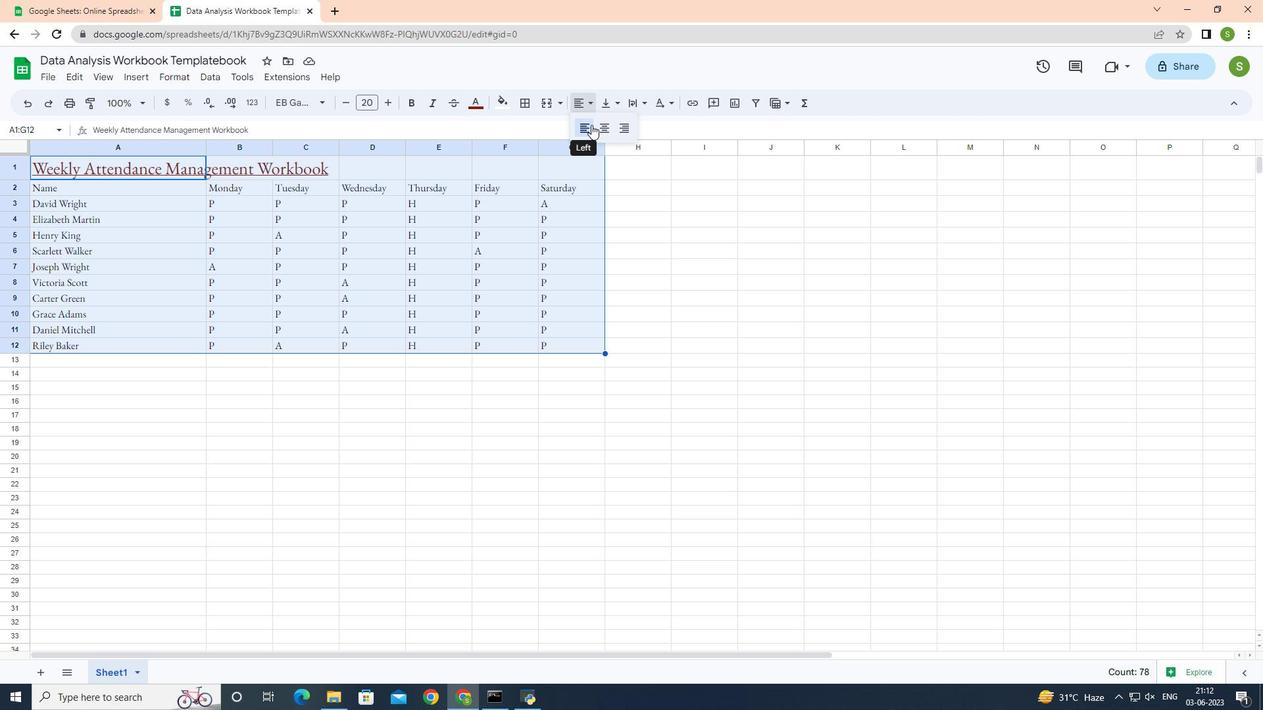 
Action: Mouse moved to (238, 435)
Screenshot: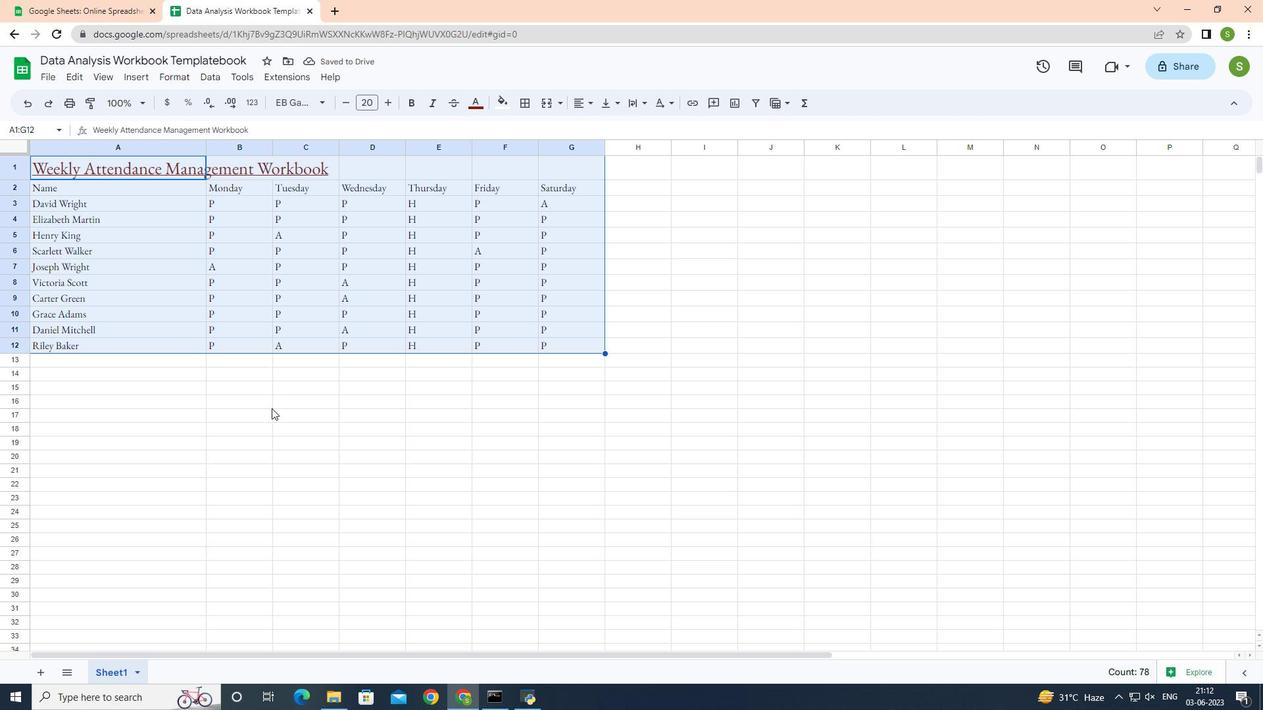 
Action: Mouse pressed left at (238, 435)
Screenshot: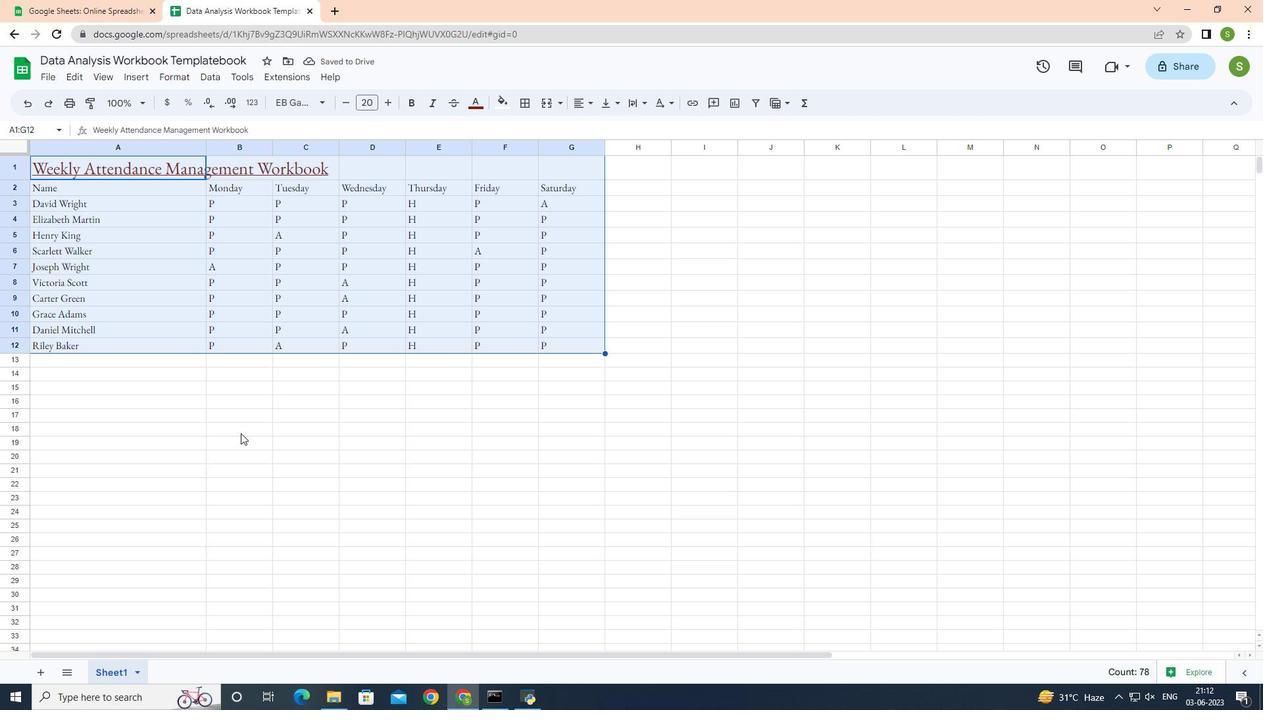 
Action: Mouse moved to (206, 148)
Screenshot: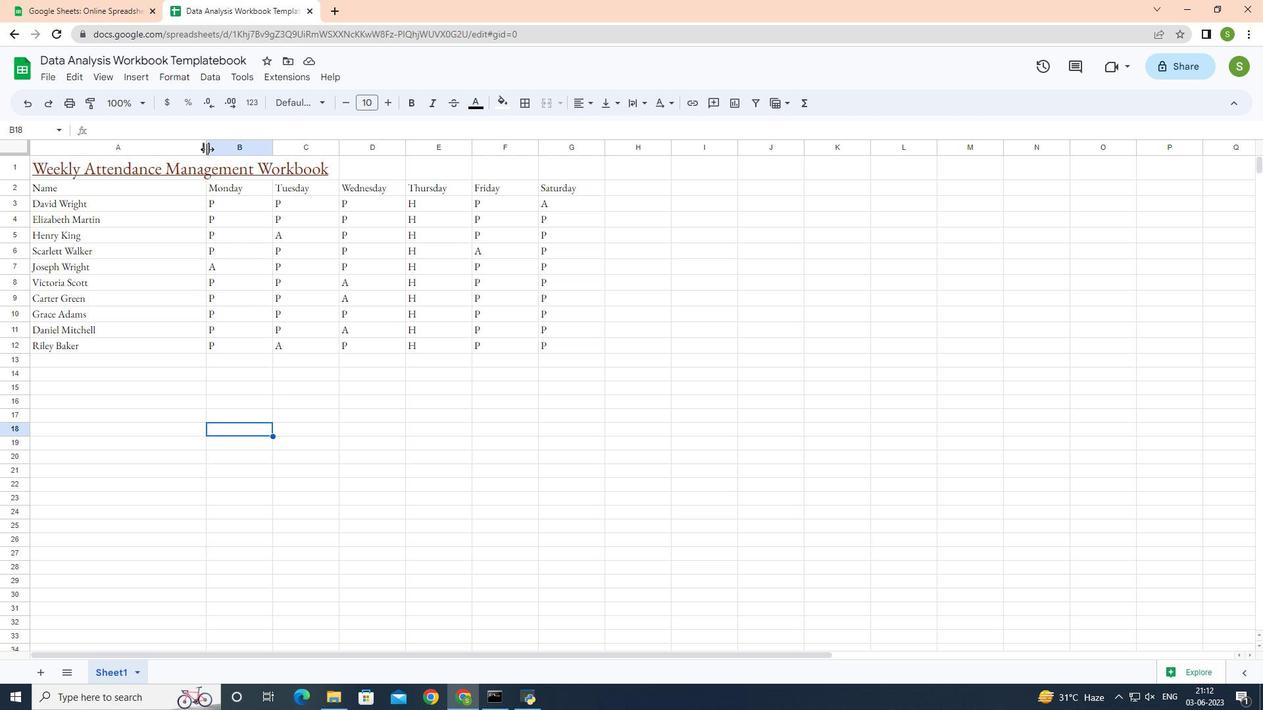 
Action: Mouse pressed left at (206, 148)
Screenshot: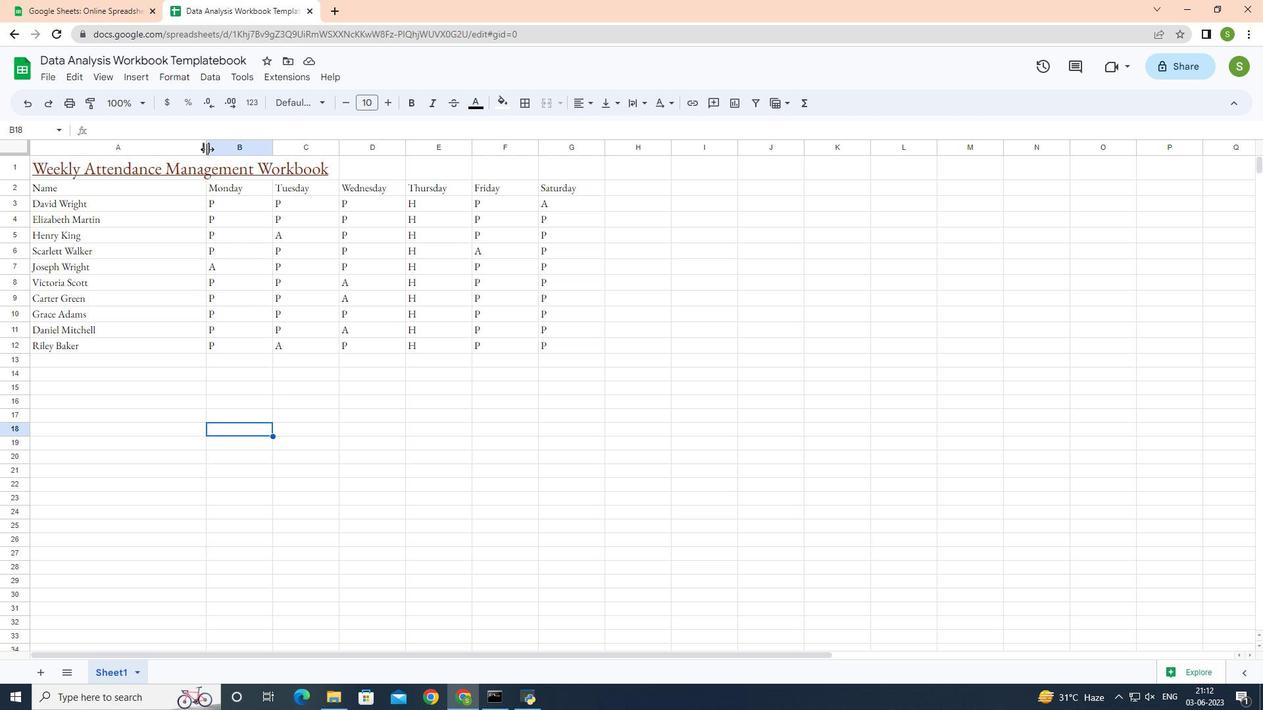 
Action: Mouse pressed left at (206, 148)
Screenshot: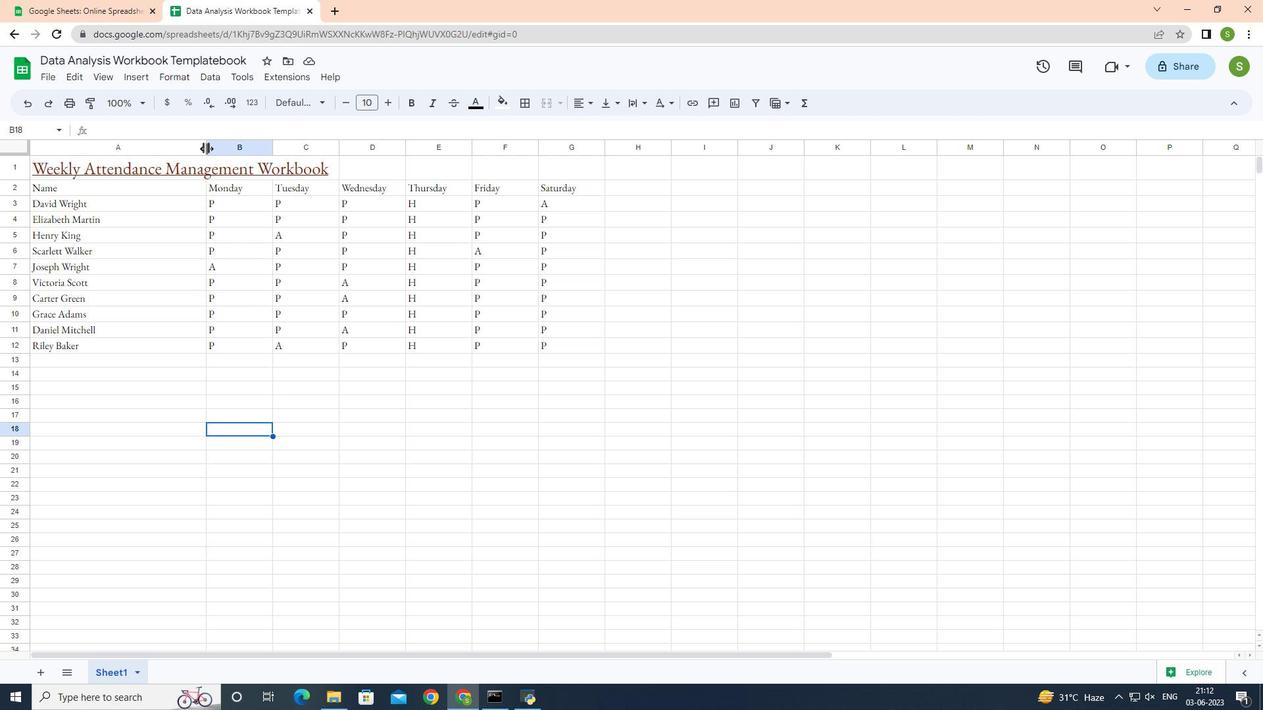 
Action: Mouse moved to (84, 173)
Screenshot: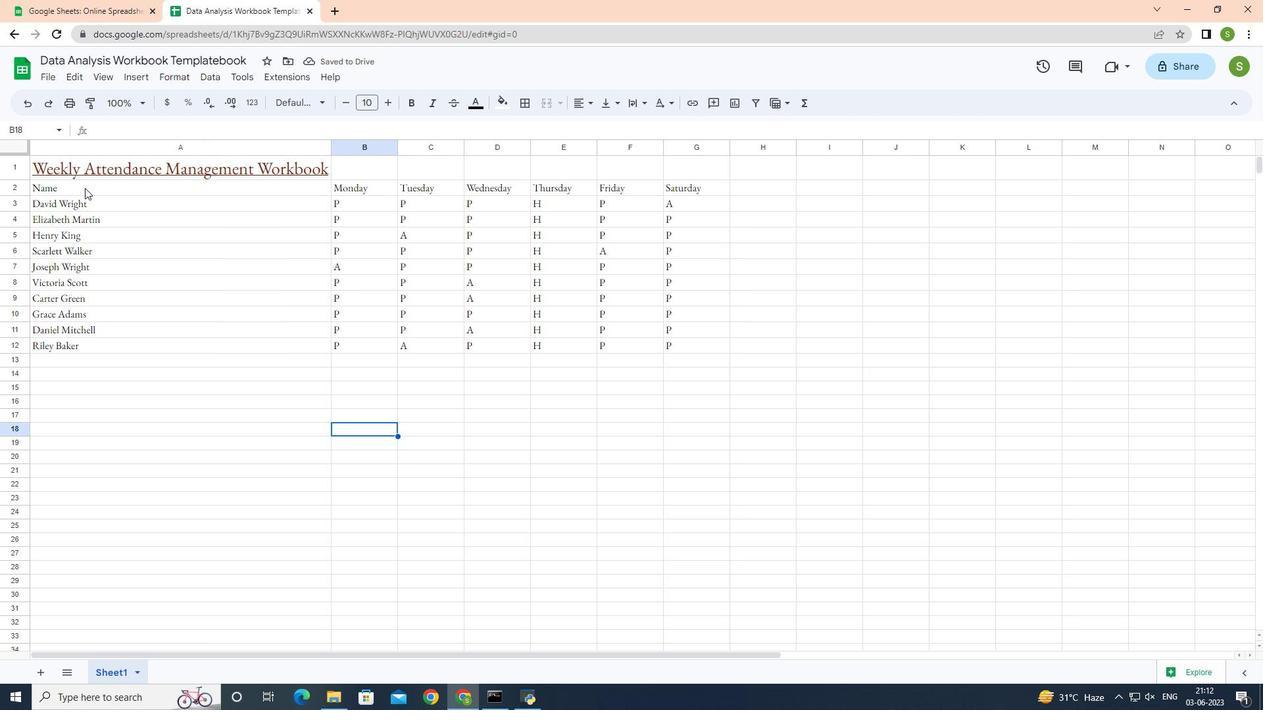 
Action: Key pressed ctrl+S
Screenshot: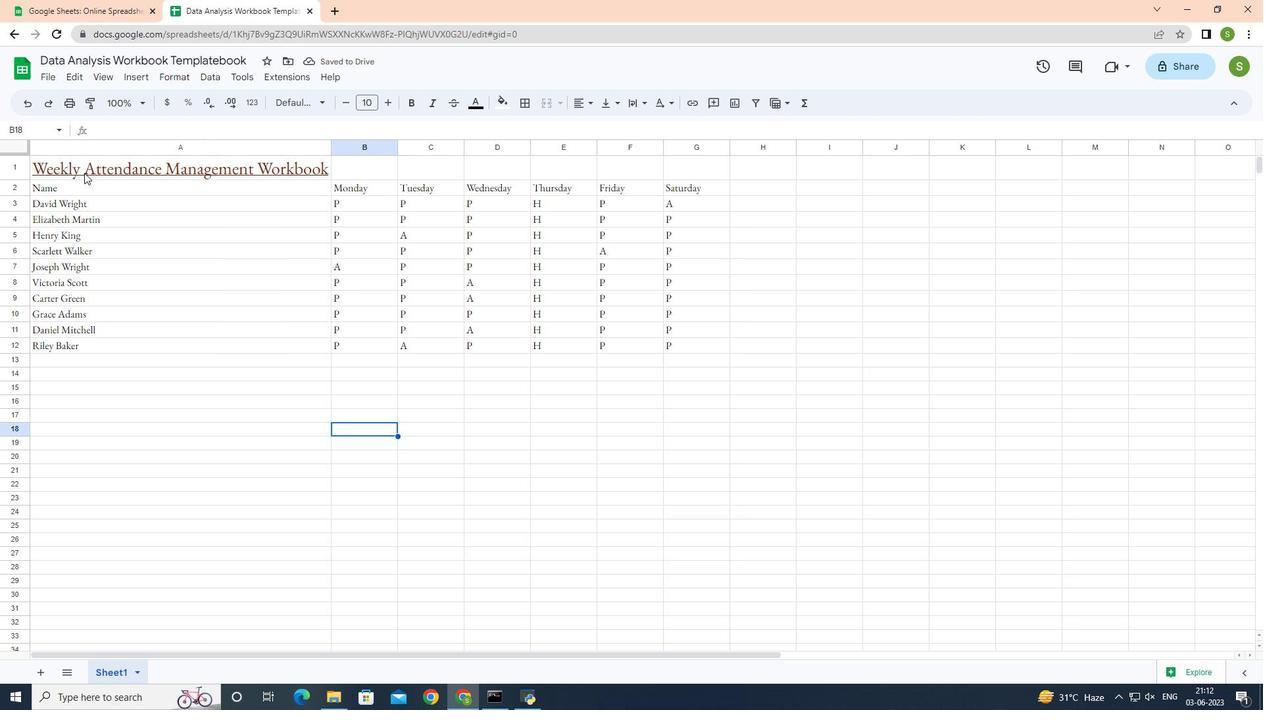 
Action: Mouse moved to (117, 103)
Screenshot: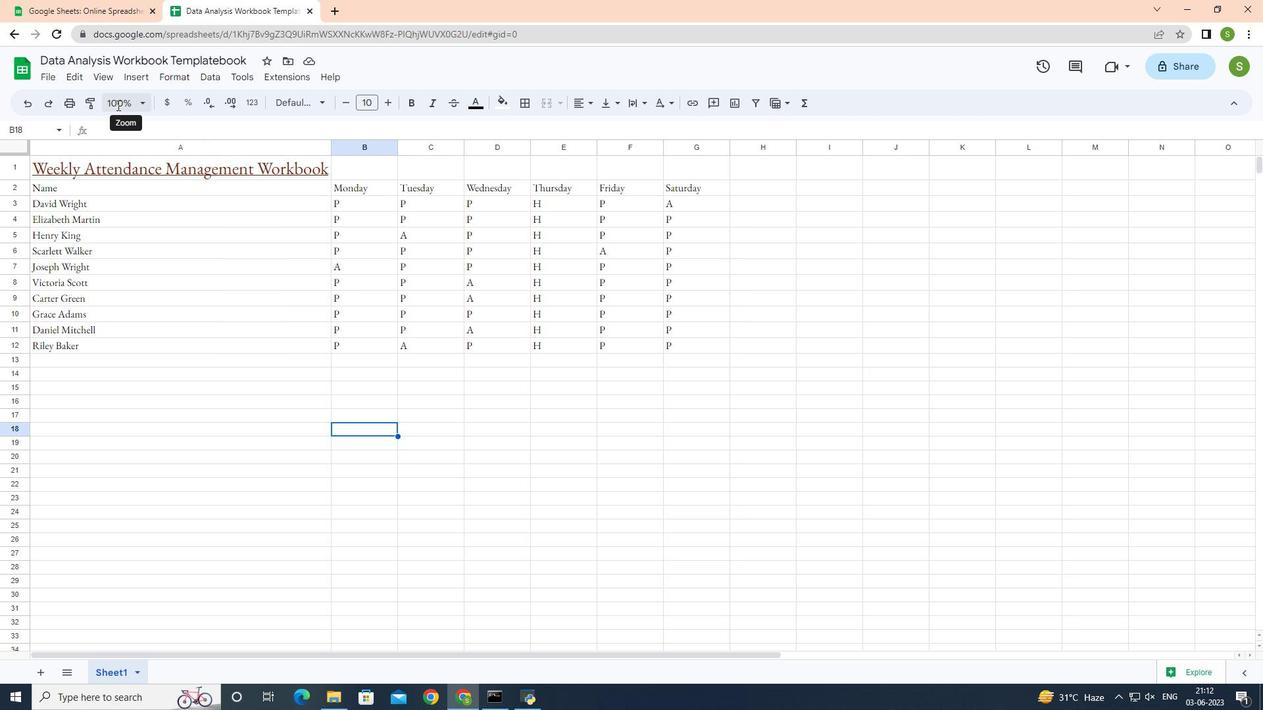 
